 Task: Search one way flight ticket for 5 adults, 2 children, 1 infant in seat and 2 infants on lap in economy from Champaign/urbana/savoy: University Of Illinois - Willard Airport to Rockford: Chicago Rockford International Airport(was Northwest Chicagoland Regional Airport At Rockford) on 5-1-2023. Number of bags: 2 carry on bags. Price is upto 106000. Outbound departure time preference is 5:30.
Action: Mouse moved to (243, 191)
Screenshot: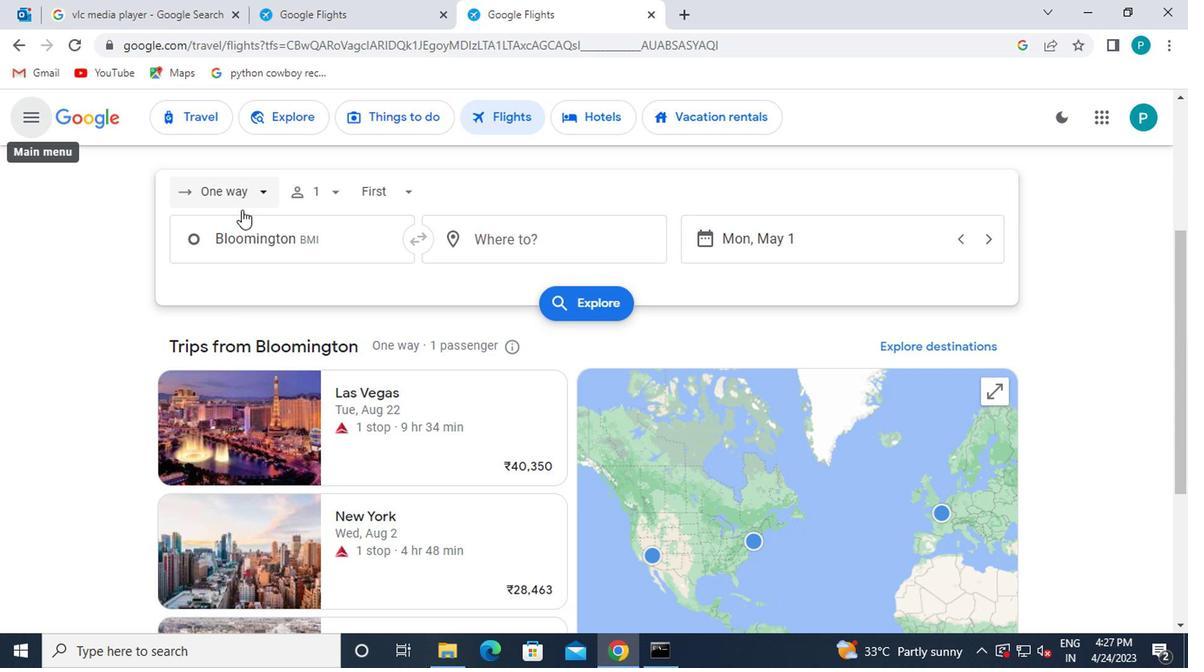 
Action: Mouse pressed left at (243, 191)
Screenshot: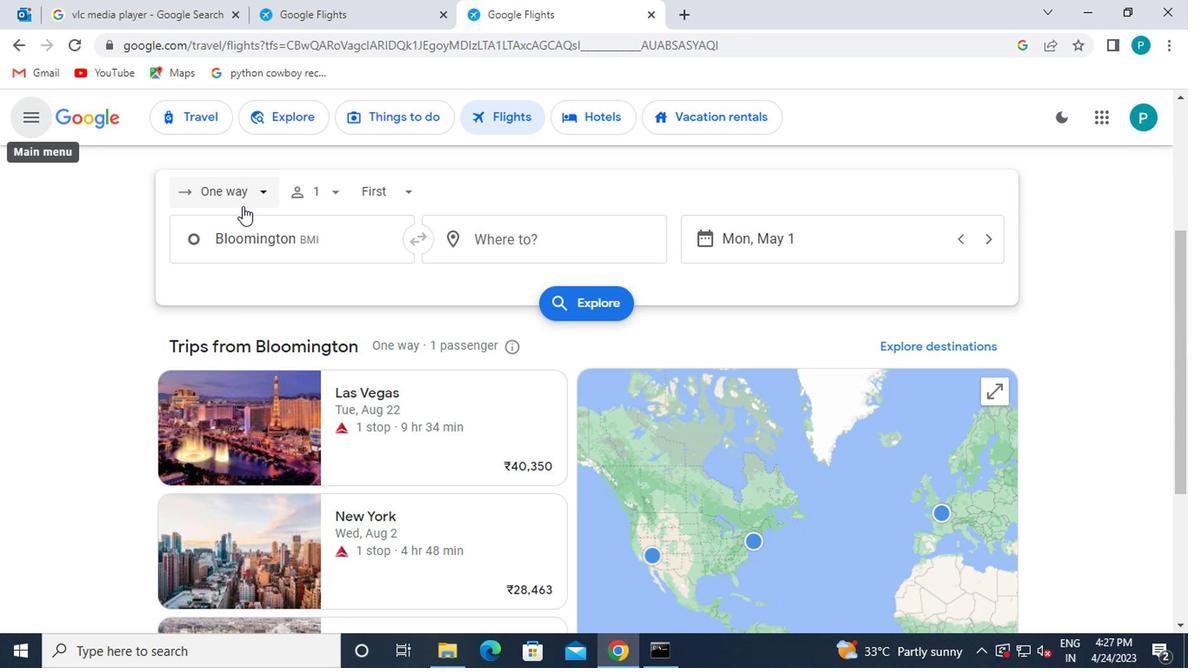
Action: Mouse moved to (253, 273)
Screenshot: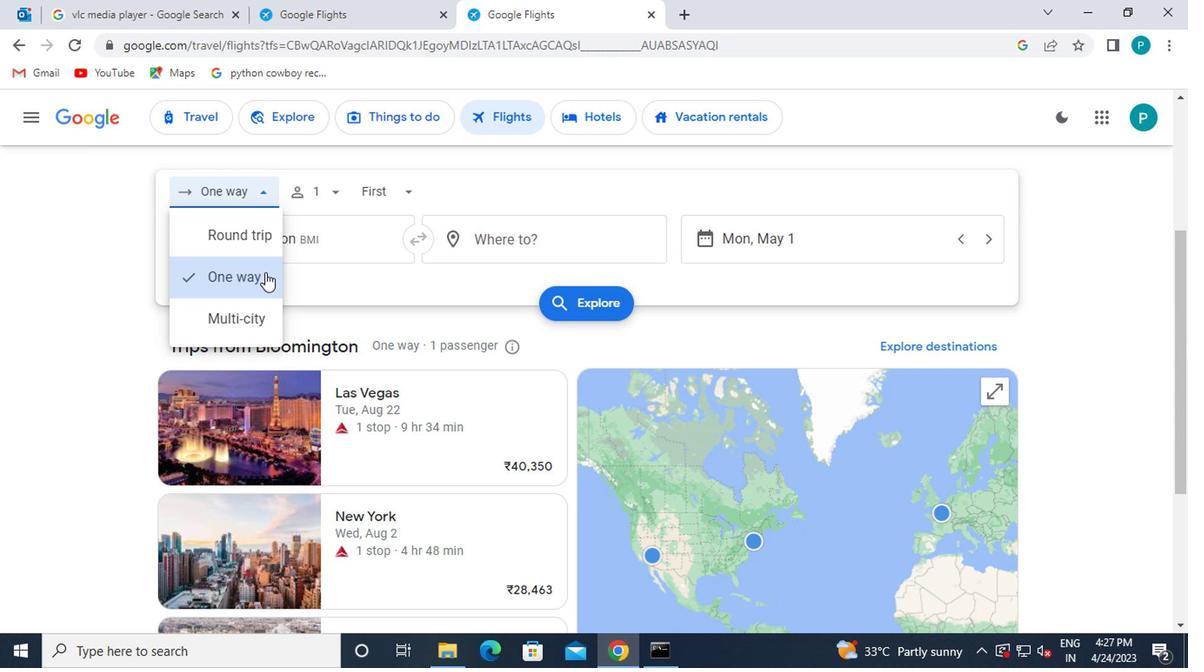 
Action: Mouse pressed left at (253, 273)
Screenshot: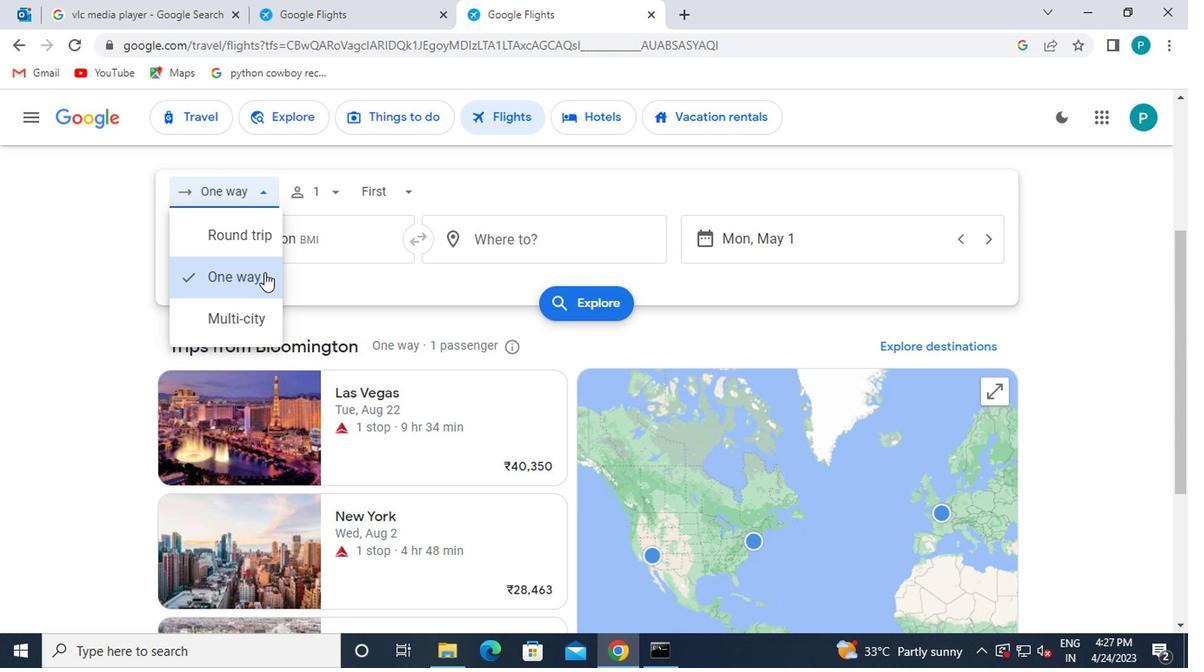 
Action: Mouse moved to (331, 202)
Screenshot: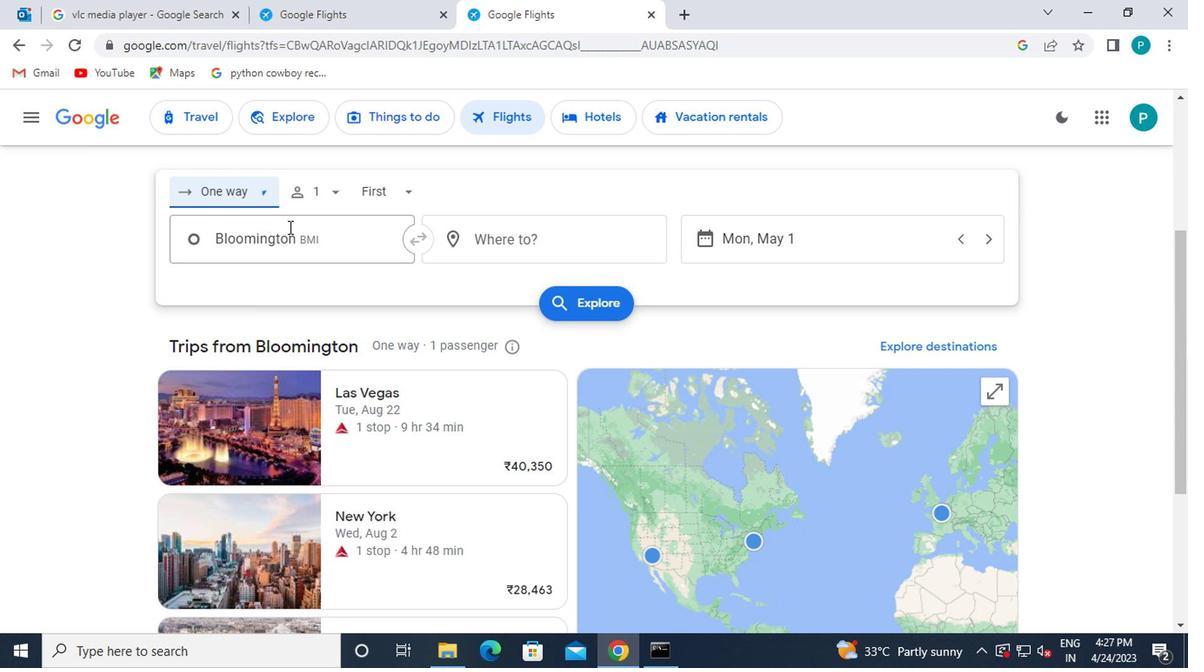 
Action: Mouse pressed left at (331, 202)
Screenshot: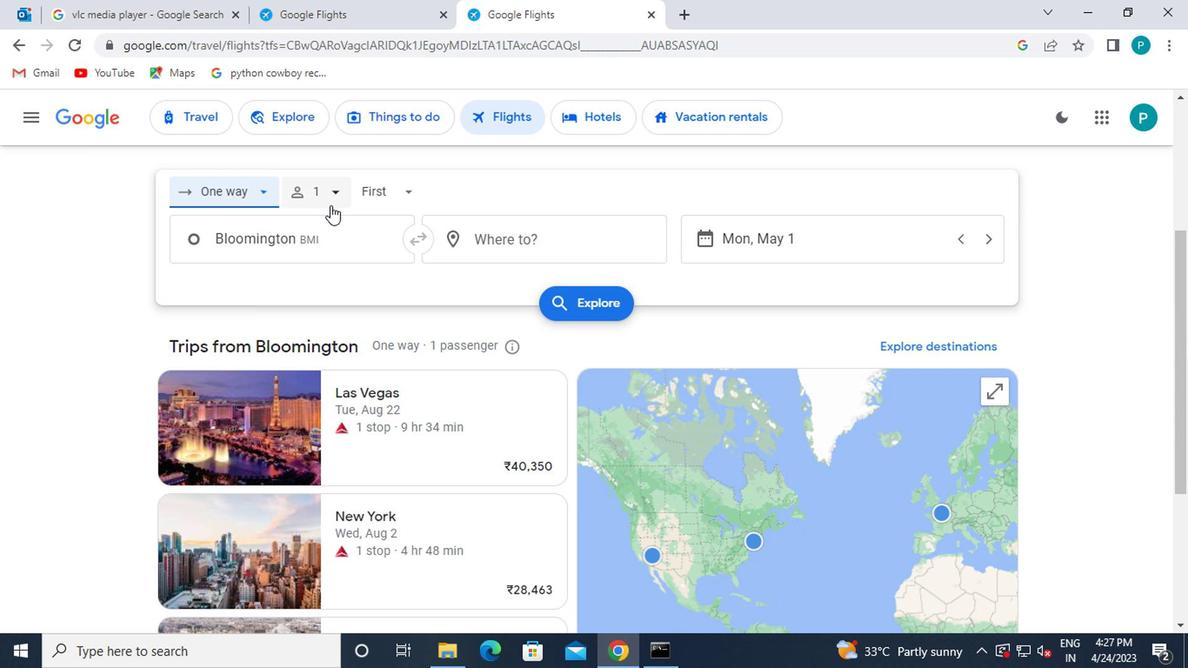 
Action: Mouse moved to (456, 242)
Screenshot: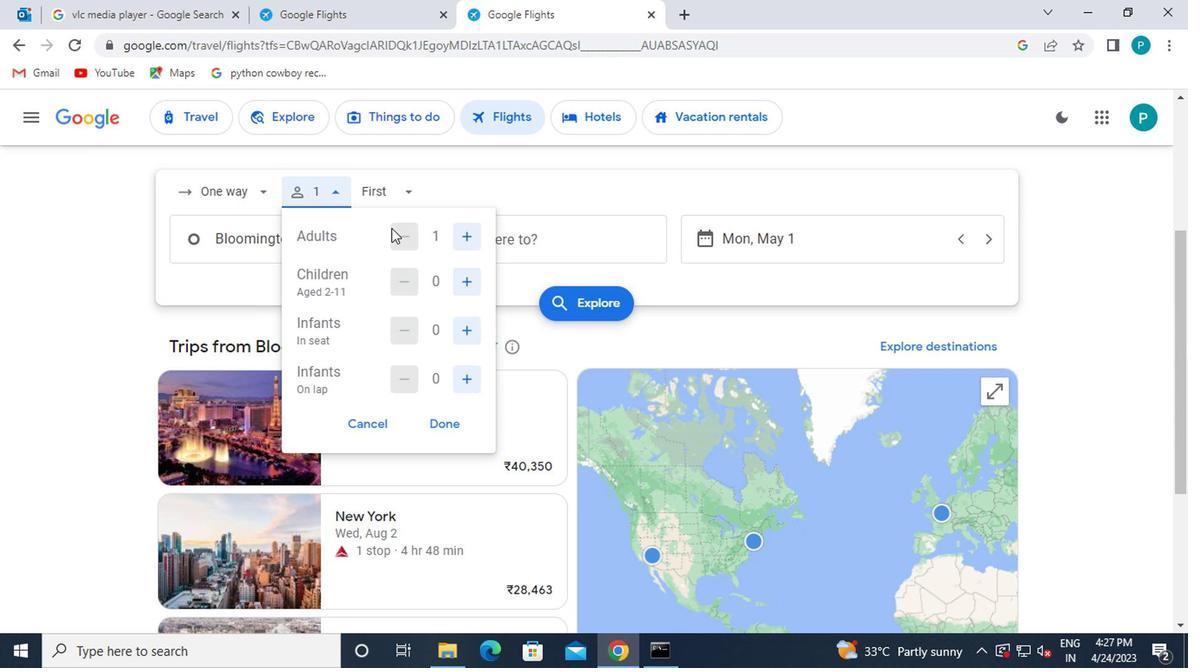 
Action: Mouse pressed left at (456, 242)
Screenshot: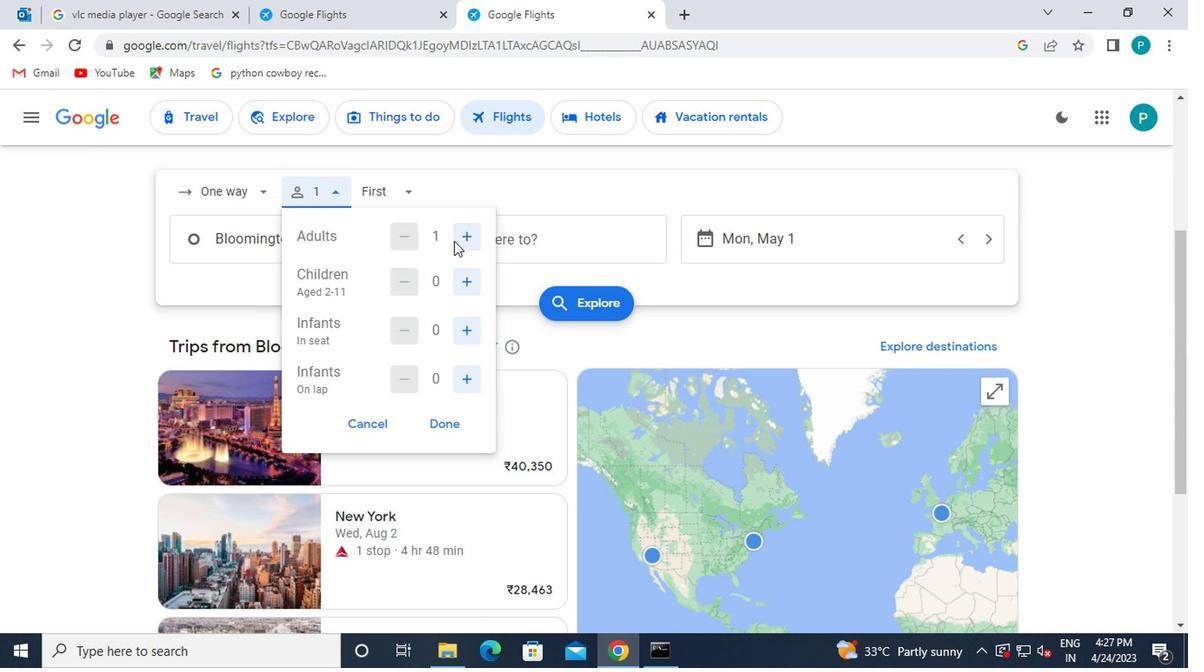 
Action: Mouse pressed left at (456, 242)
Screenshot: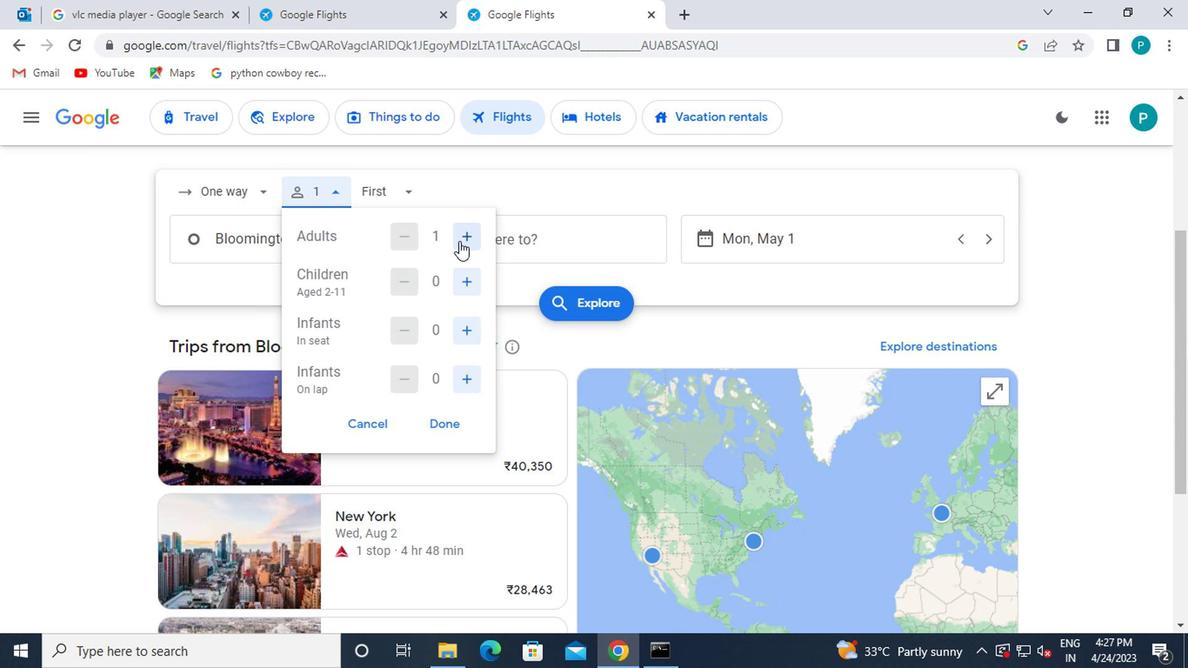
Action: Mouse pressed left at (456, 242)
Screenshot: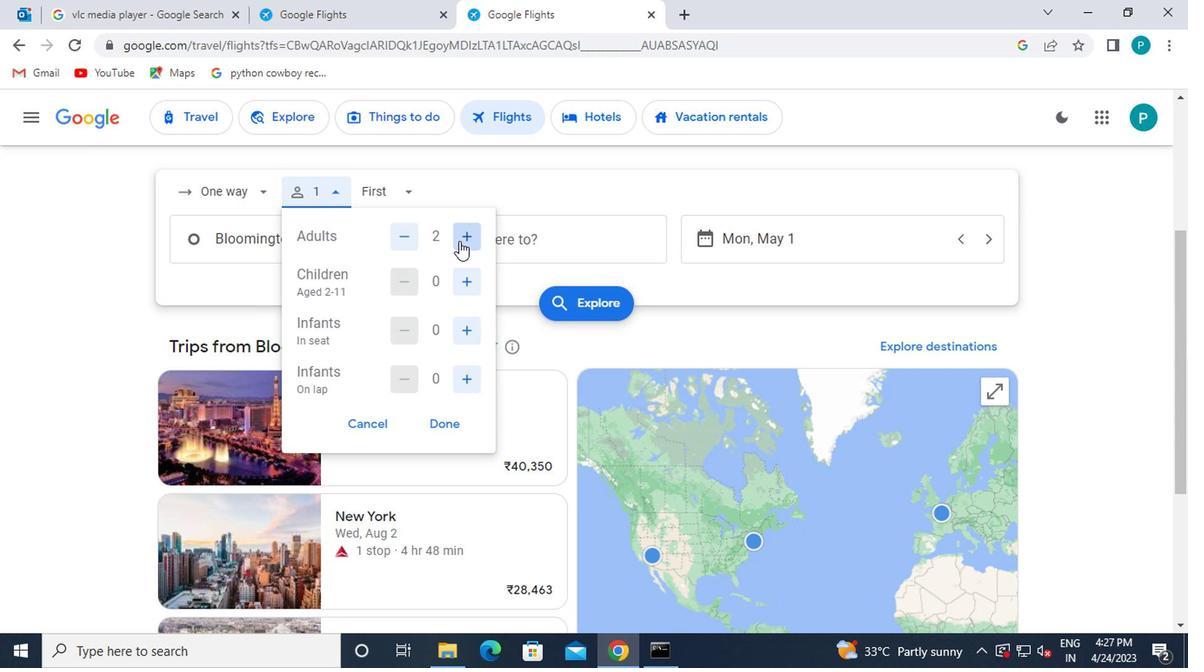 
Action: Mouse pressed left at (456, 242)
Screenshot: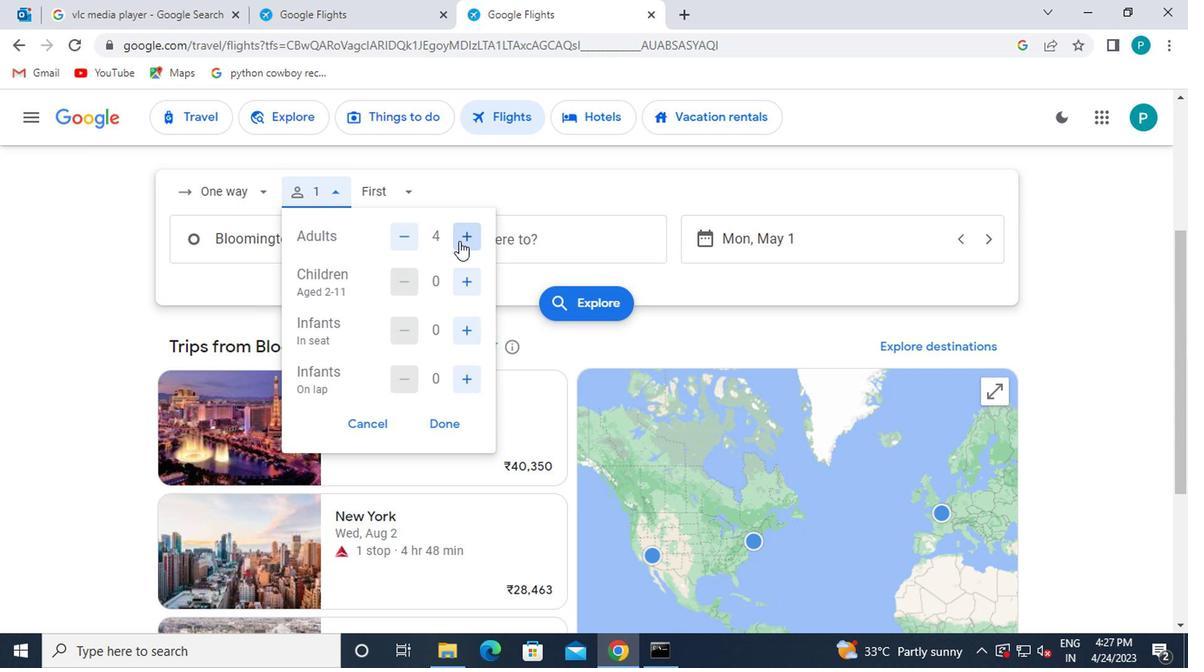 
Action: Mouse moved to (462, 283)
Screenshot: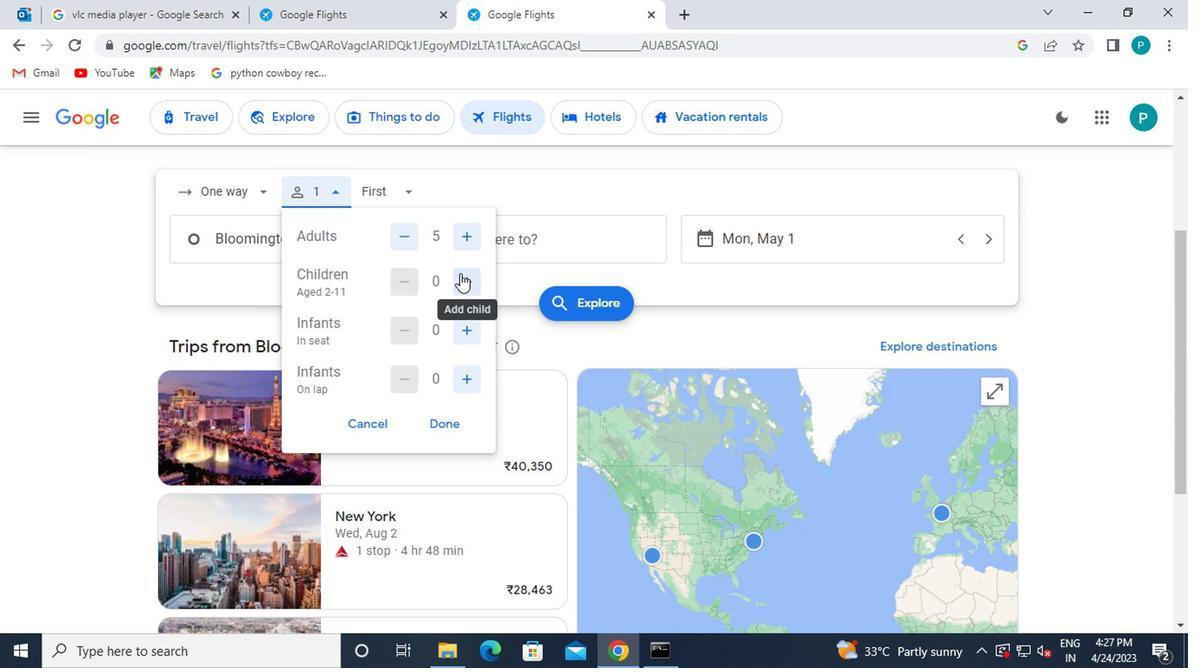 
Action: Mouse pressed left at (462, 283)
Screenshot: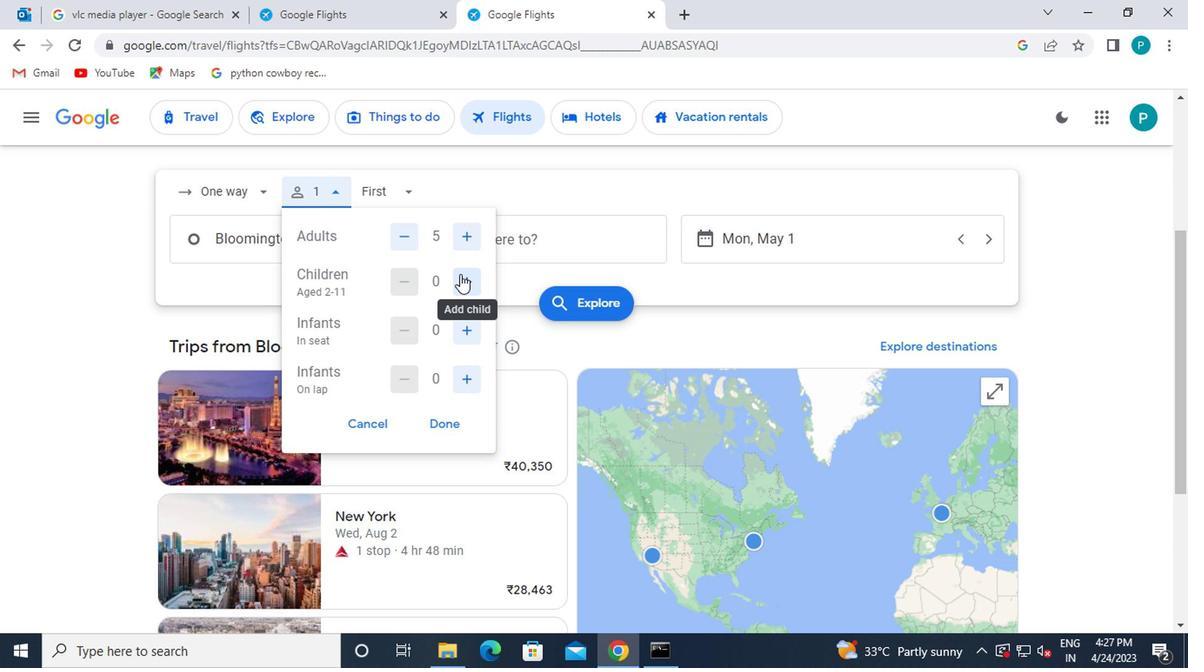 
Action: Mouse pressed left at (462, 283)
Screenshot: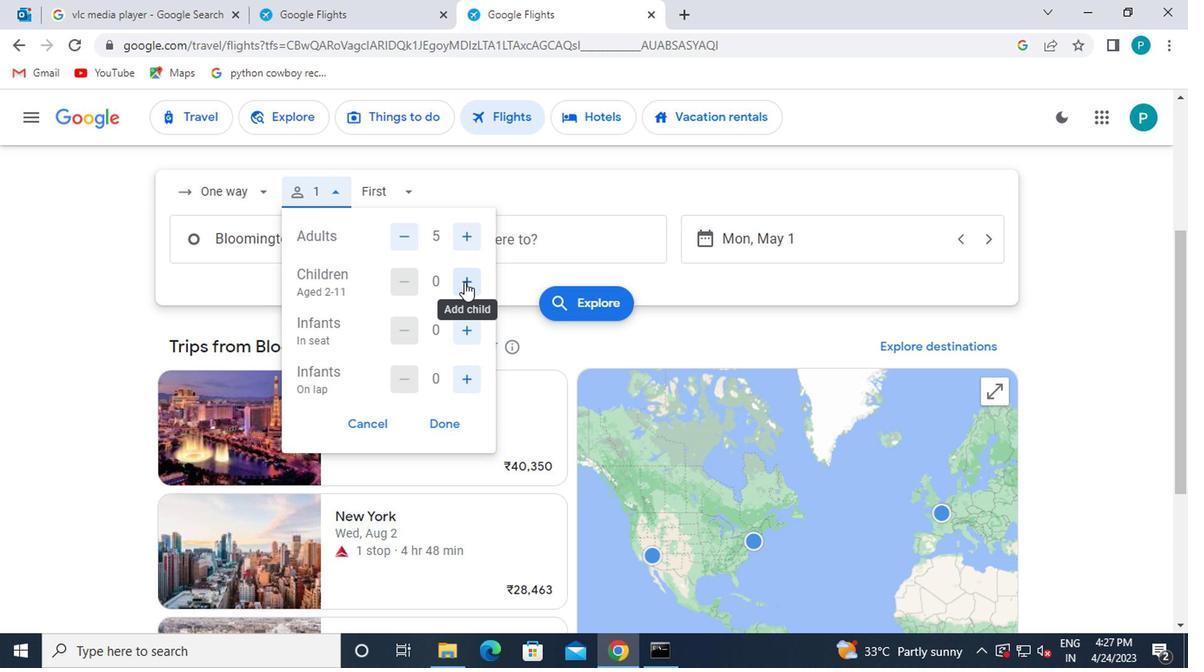 
Action: Mouse moved to (476, 332)
Screenshot: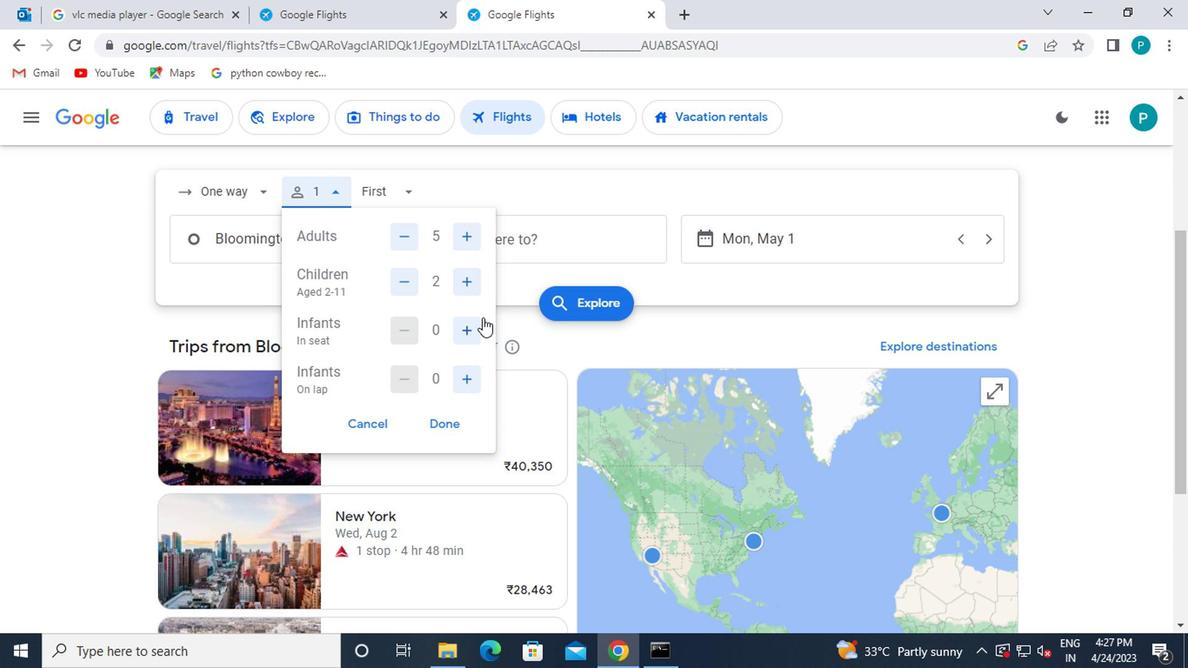 
Action: Mouse pressed left at (476, 332)
Screenshot: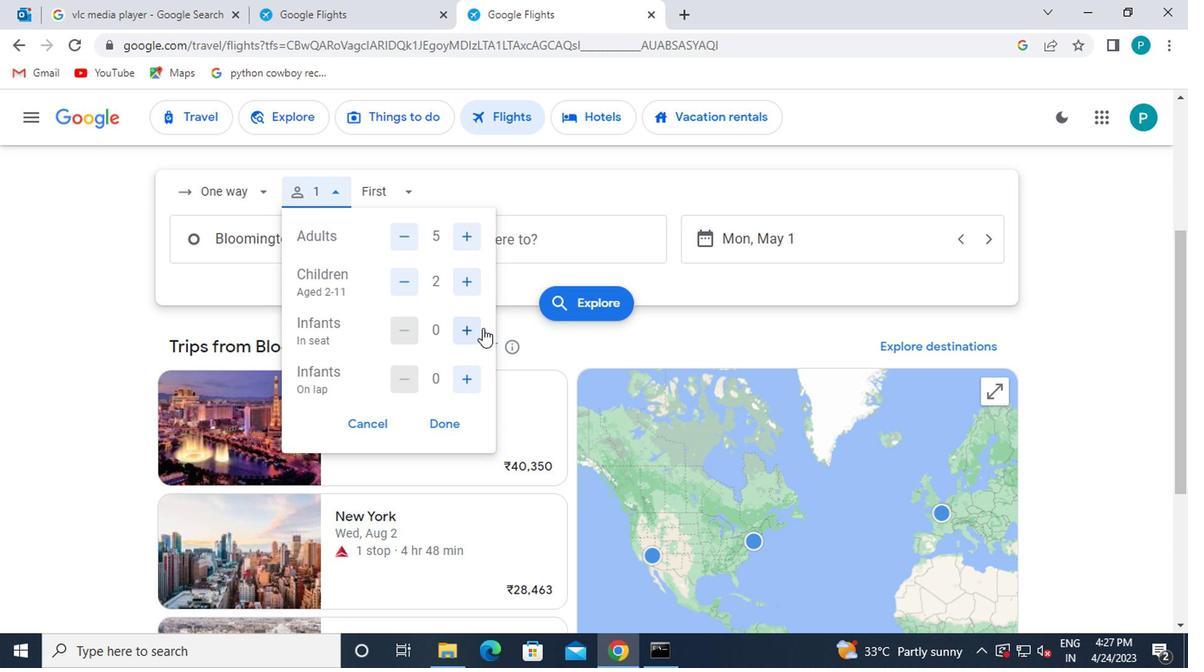 
Action: Mouse moved to (476, 386)
Screenshot: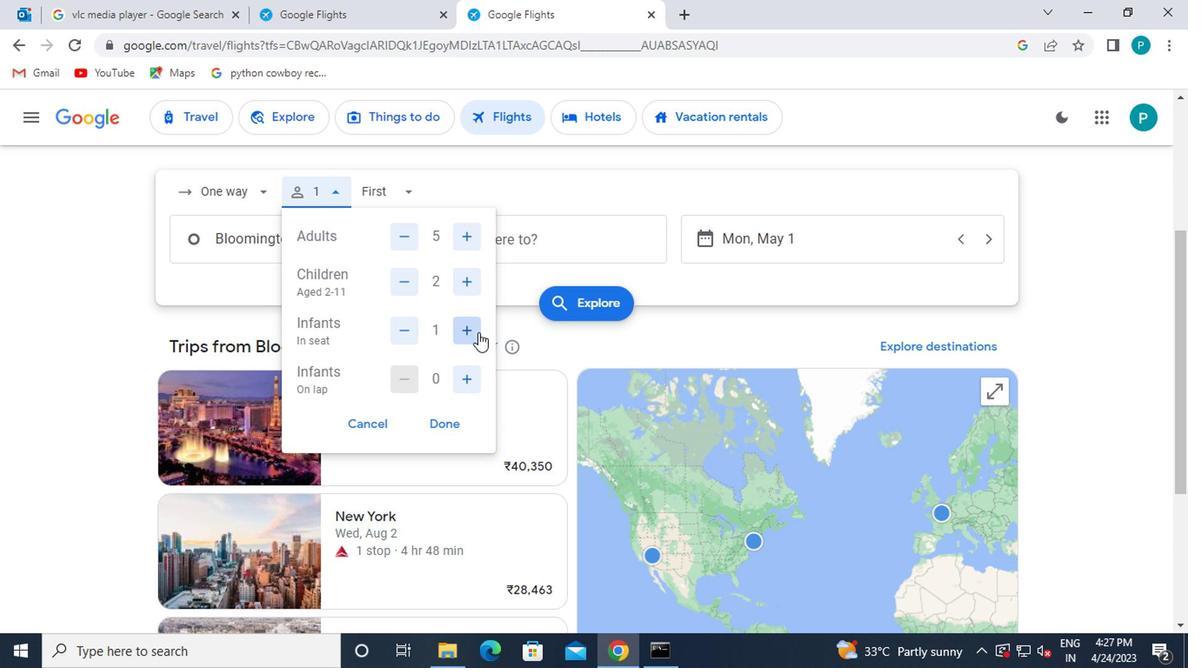 
Action: Mouse pressed left at (476, 386)
Screenshot: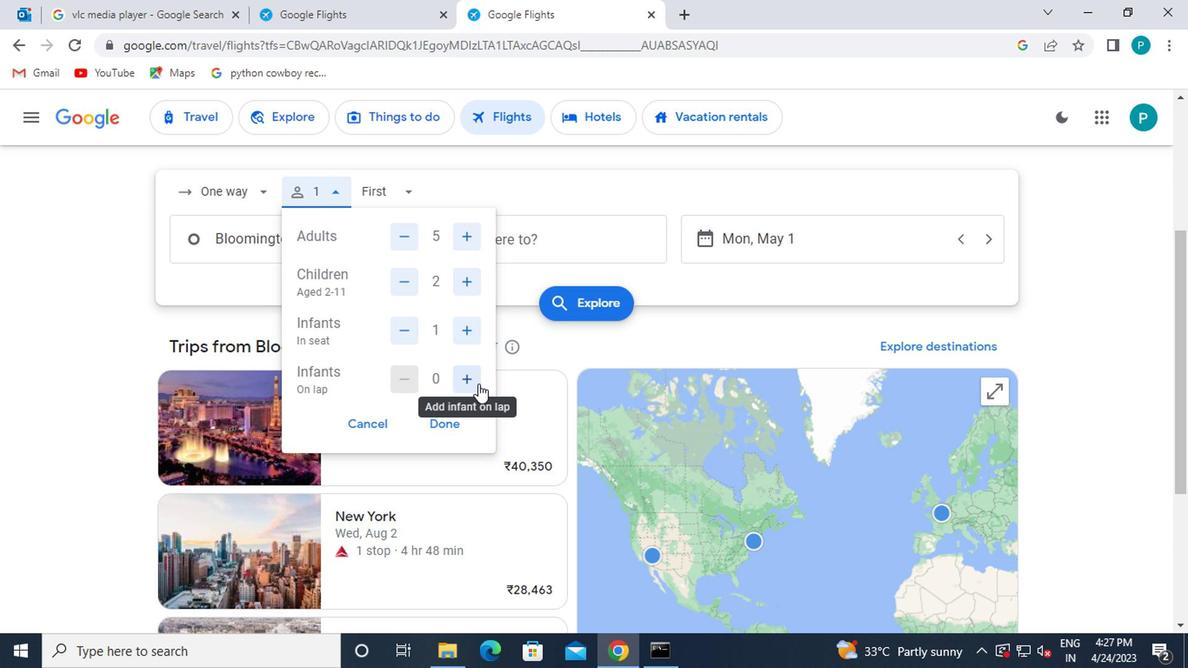 
Action: Mouse pressed left at (476, 386)
Screenshot: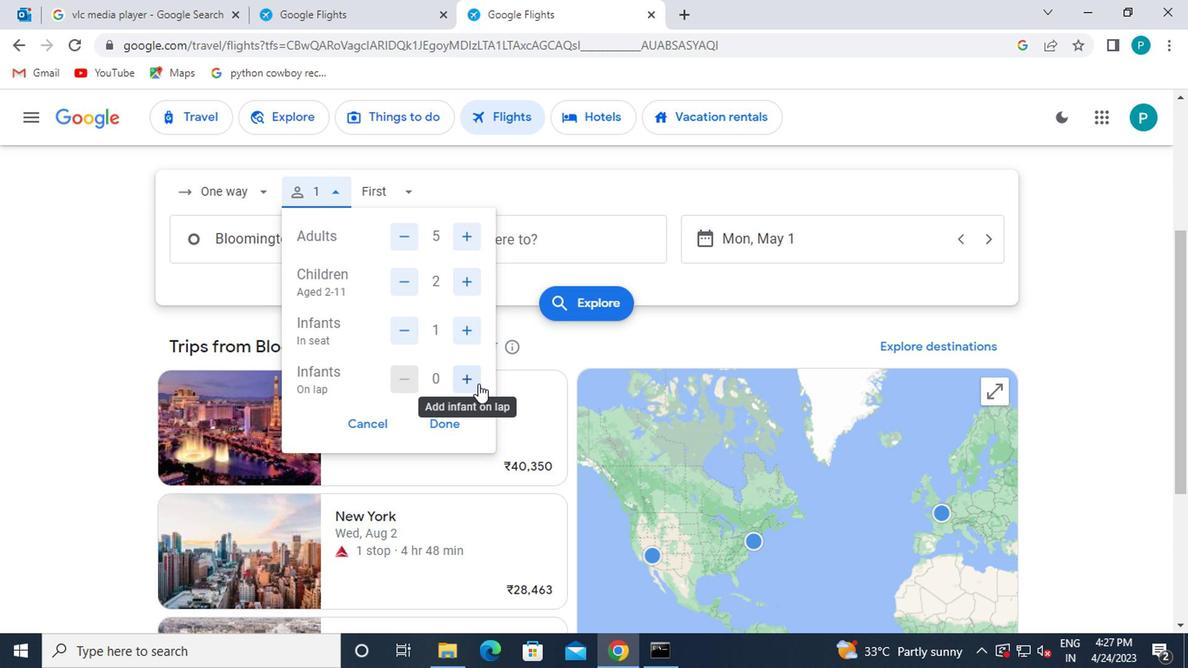 
Action: Mouse moved to (407, 377)
Screenshot: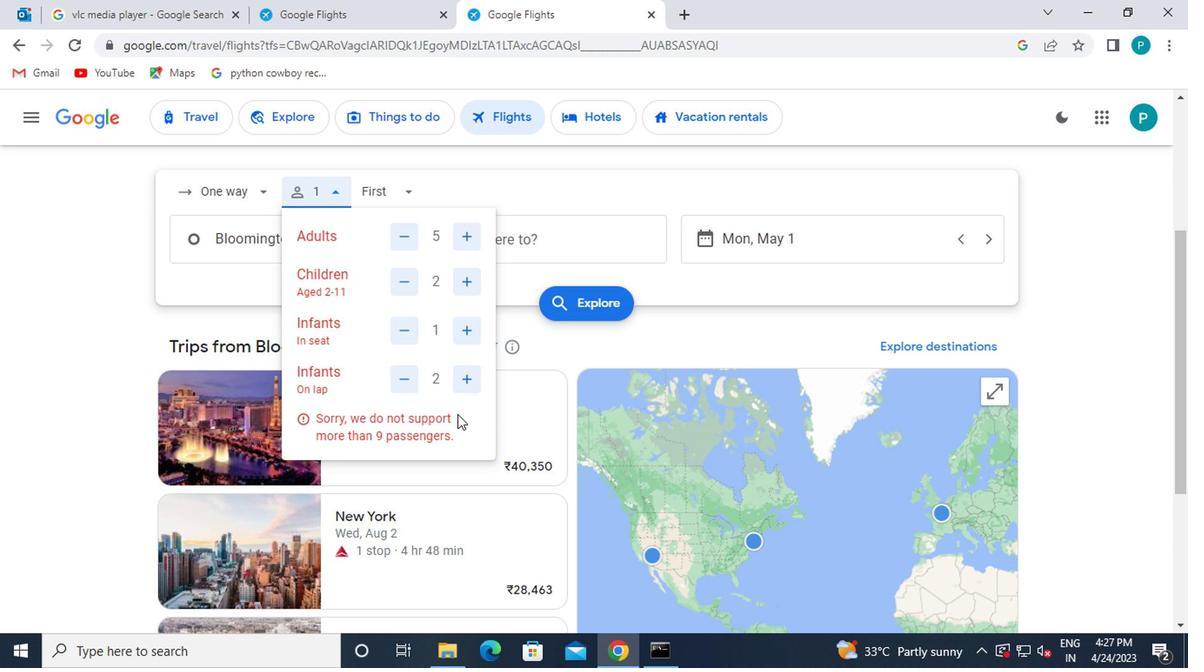 
Action: Mouse pressed left at (407, 377)
Screenshot: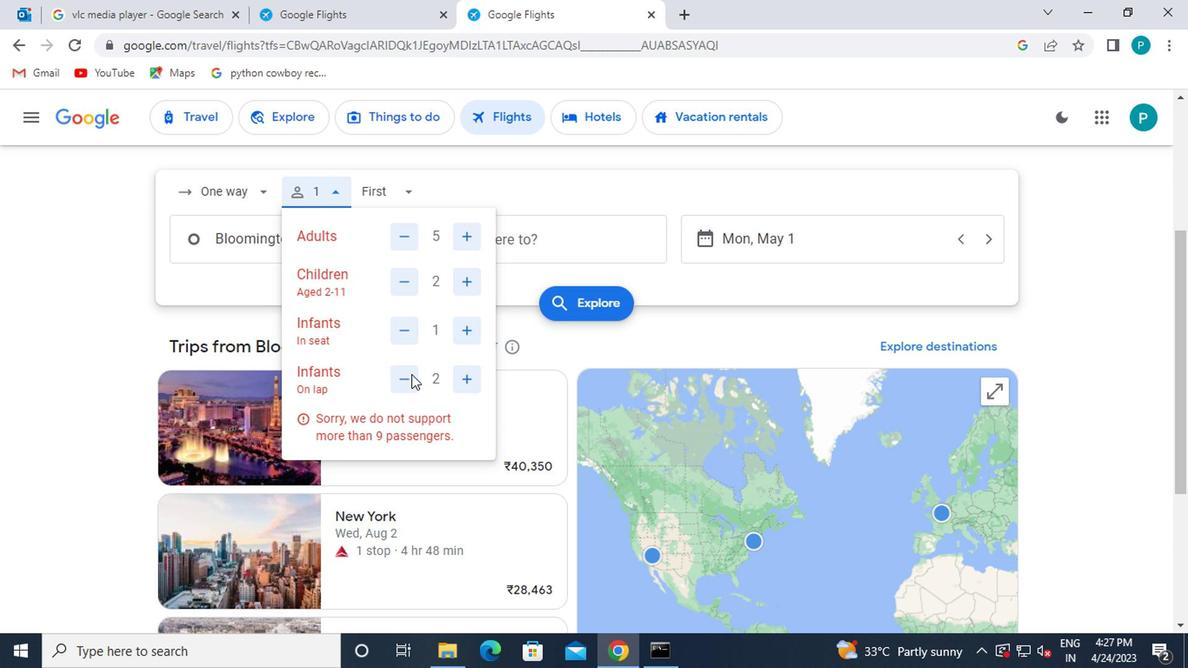 
Action: Mouse moved to (456, 420)
Screenshot: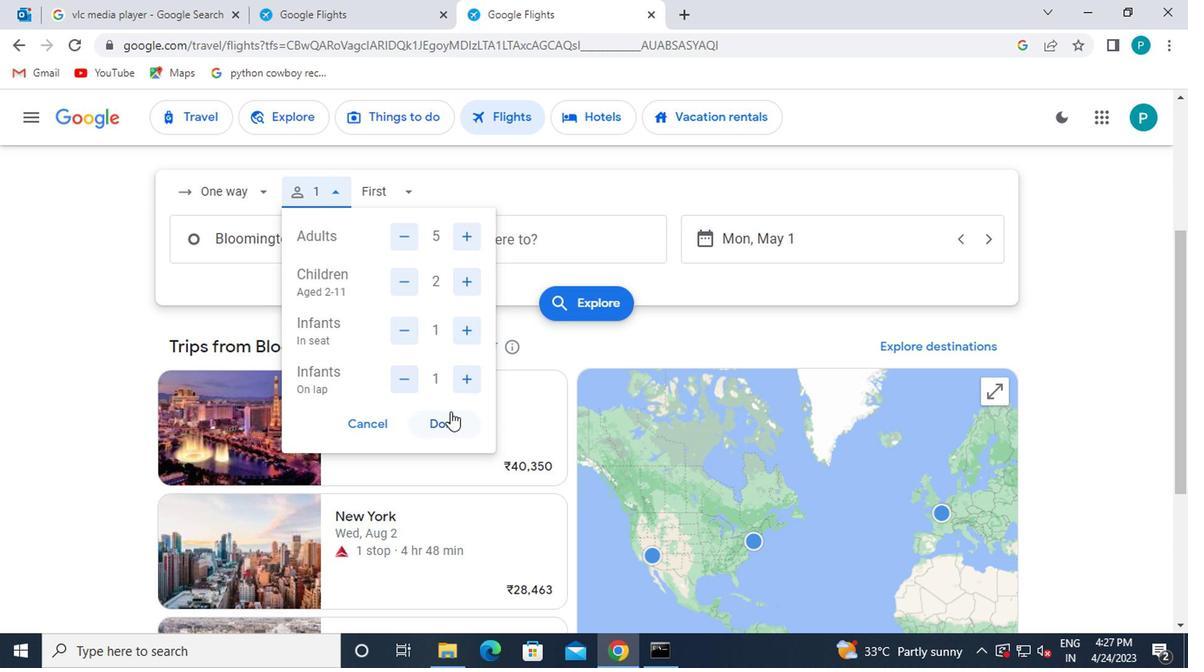 
Action: Mouse pressed left at (456, 420)
Screenshot: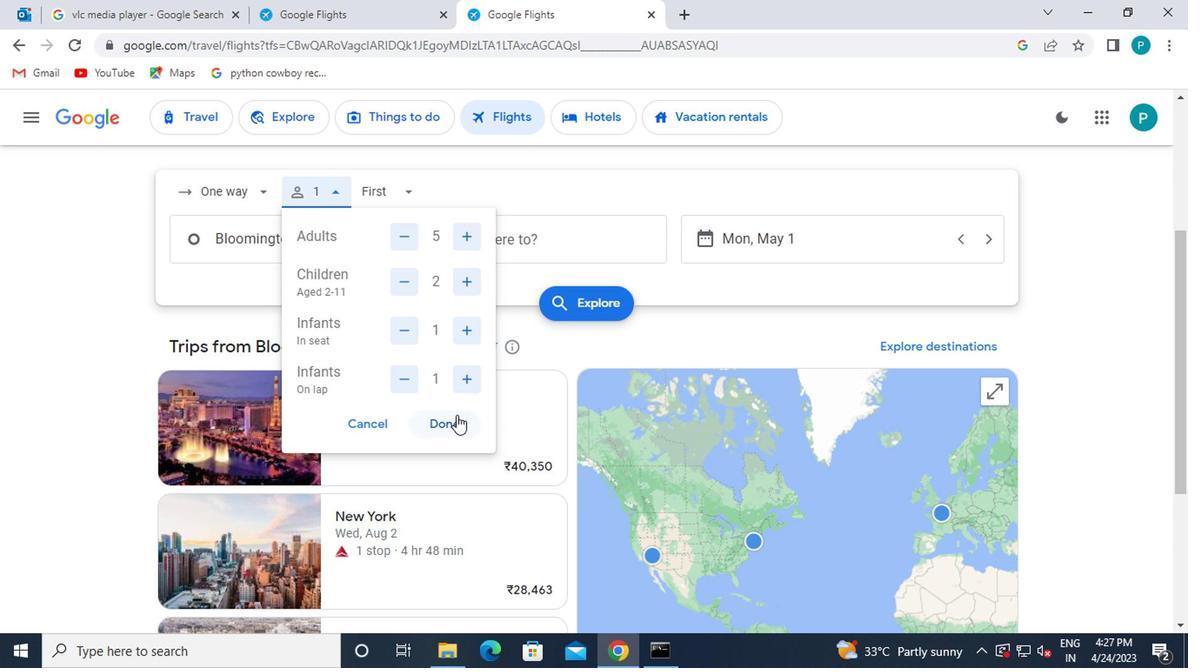 
Action: Mouse moved to (381, 196)
Screenshot: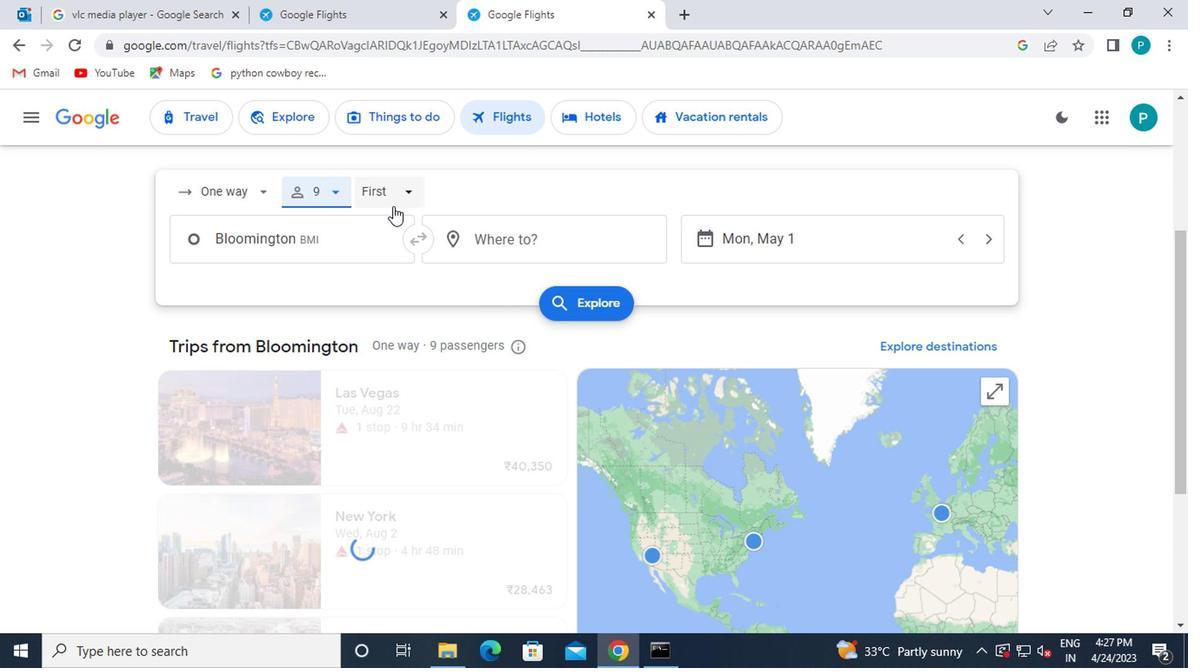 
Action: Mouse pressed left at (381, 196)
Screenshot: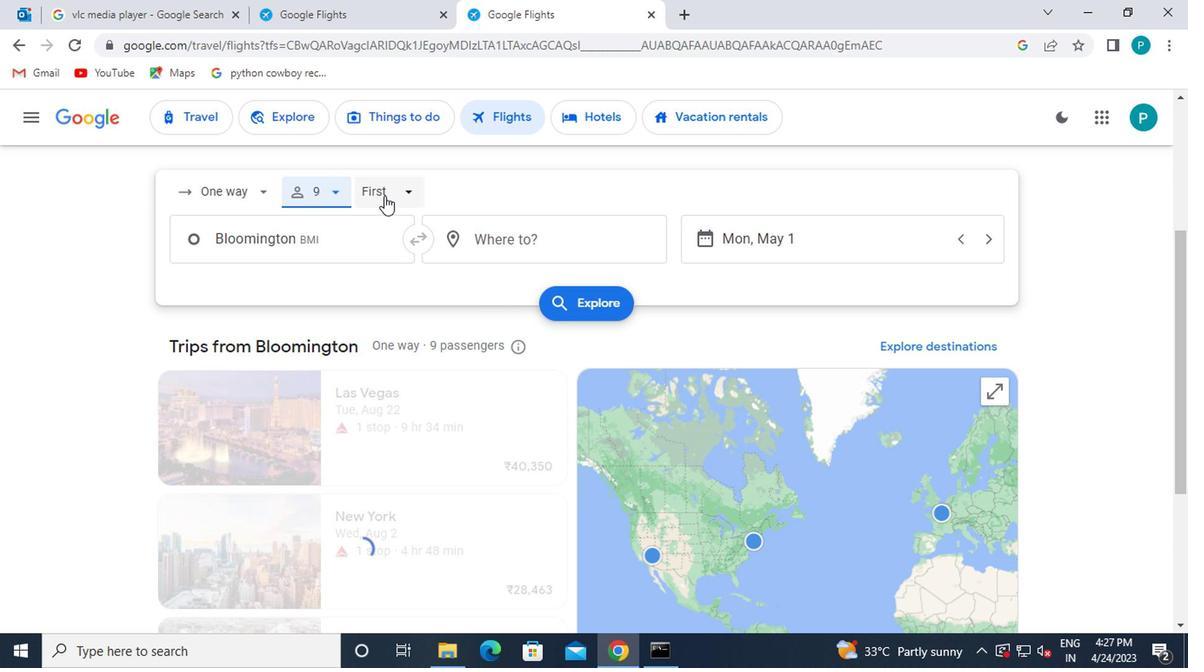 
Action: Mouse moved to (403, 251)
Screenshot: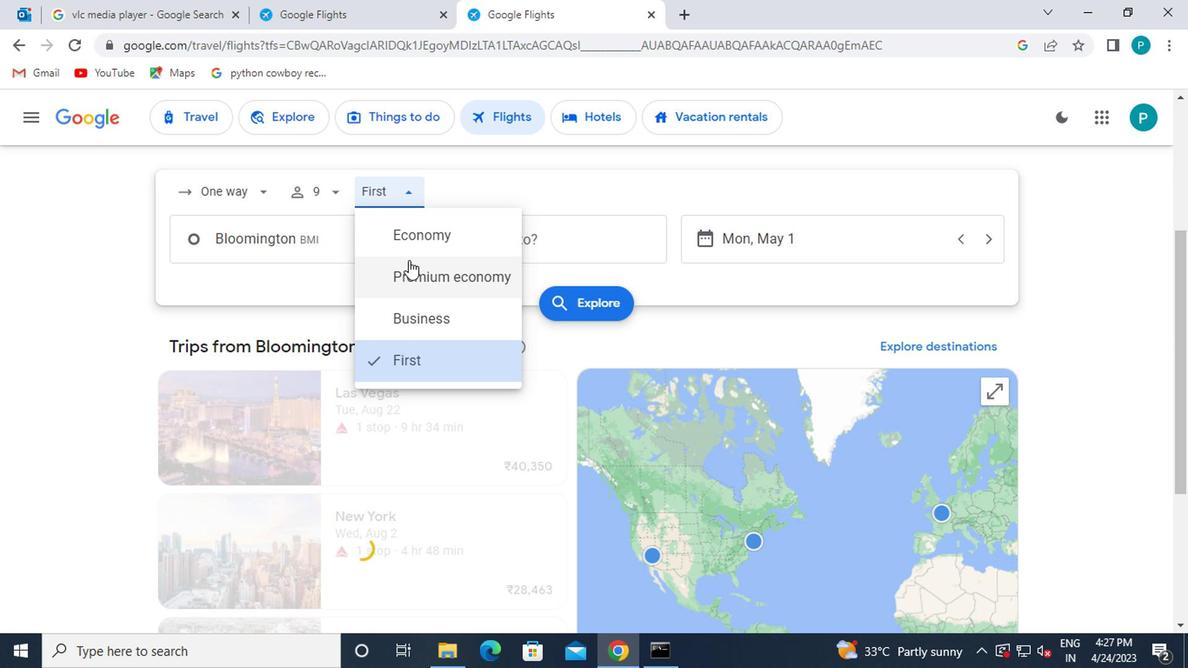 
Action: Mouse pressed left at (403, 251)
Screenshot: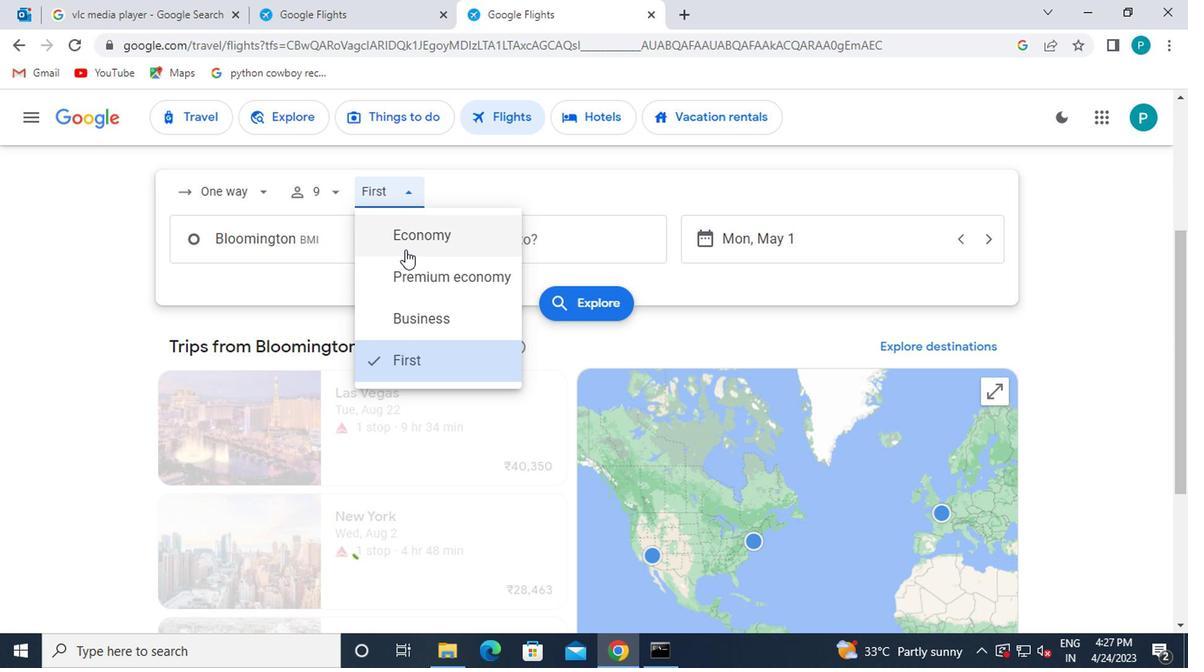 
Action: Mouse moved to (345, 235)
Screenshot: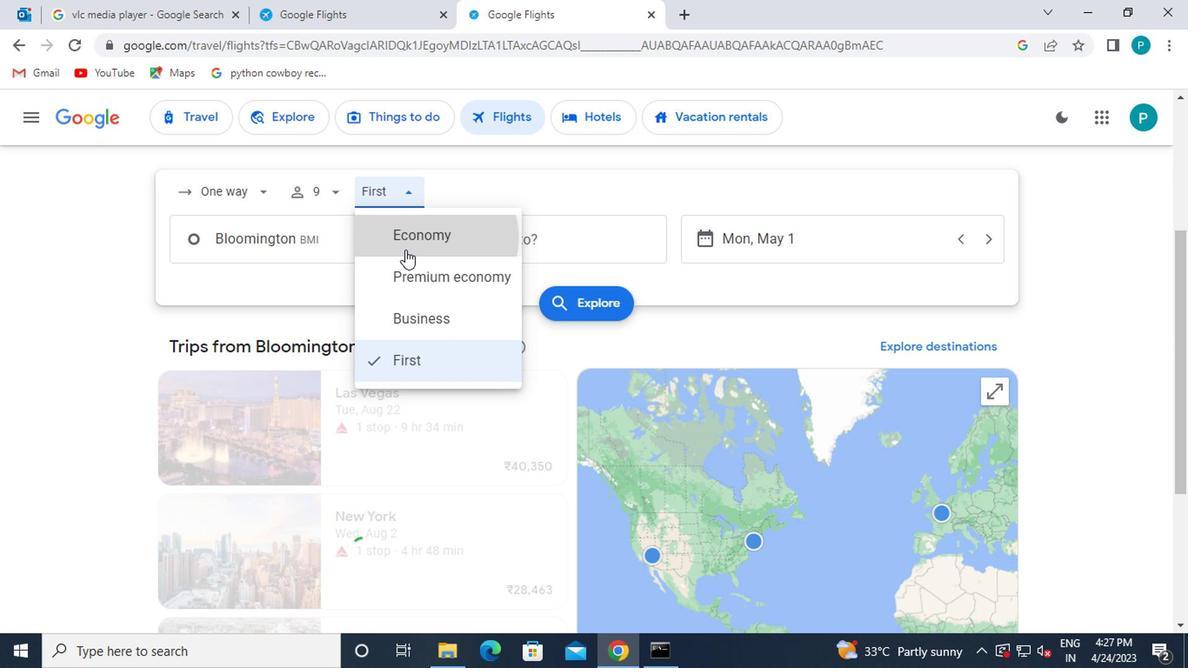 
Action: Mouse pressed left at (345, 235)
Screenshot: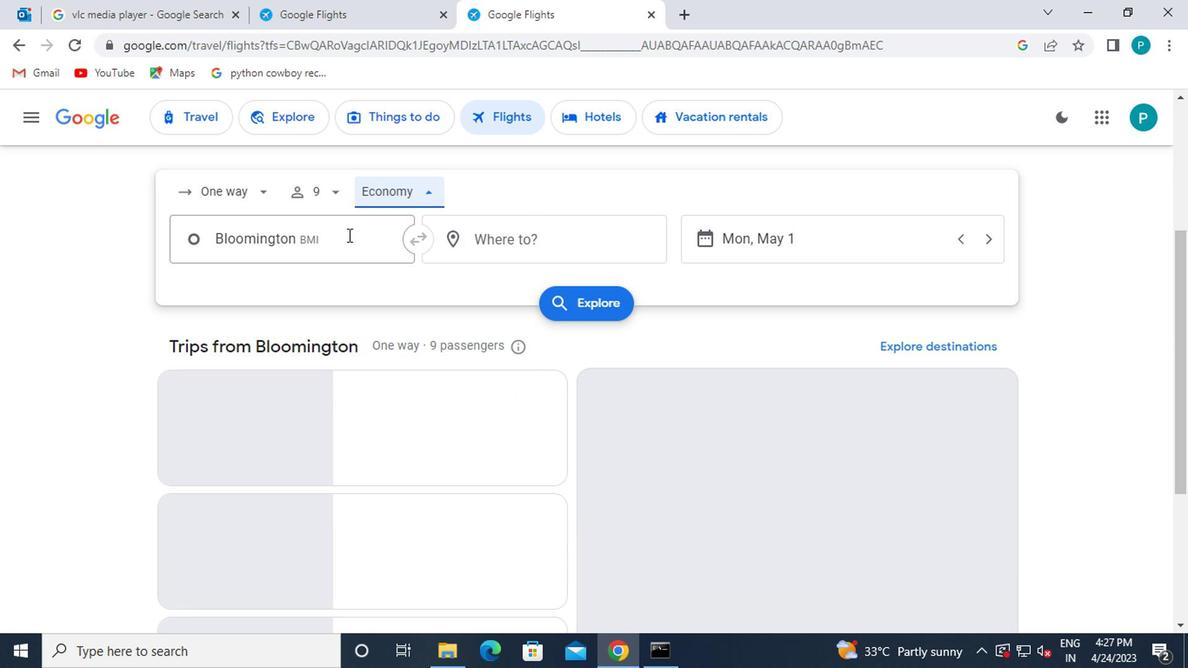 
Action: Key pressed champaign
Screenshot: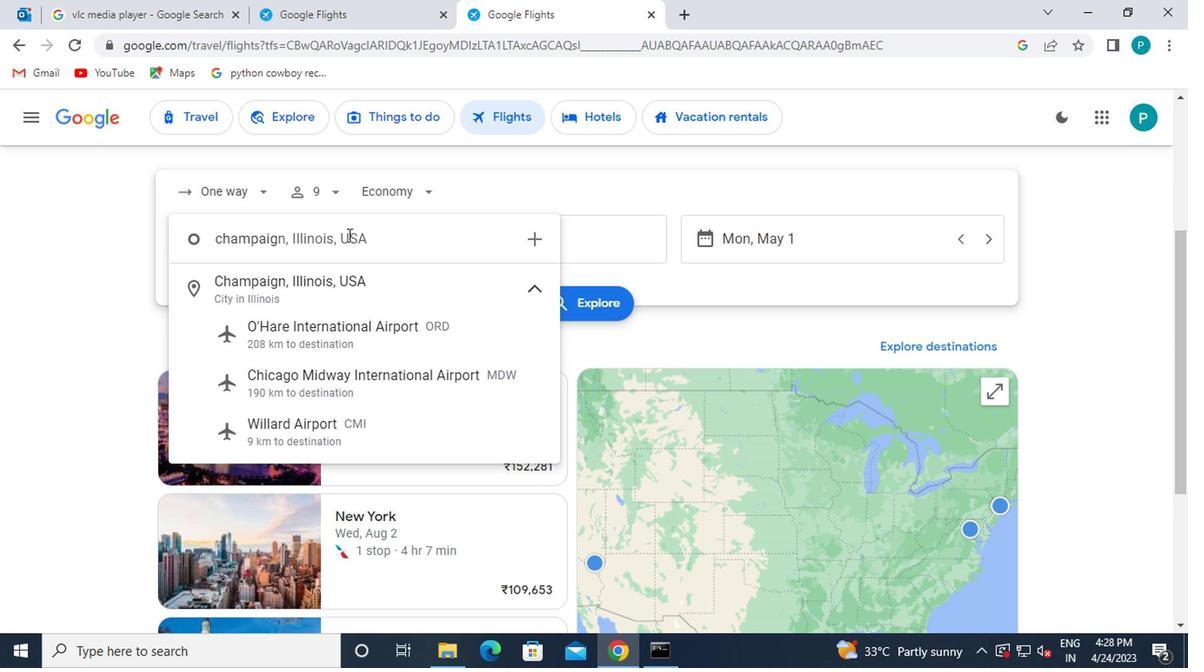 
Action: Mouse moved to (387, 422)
Screenshot: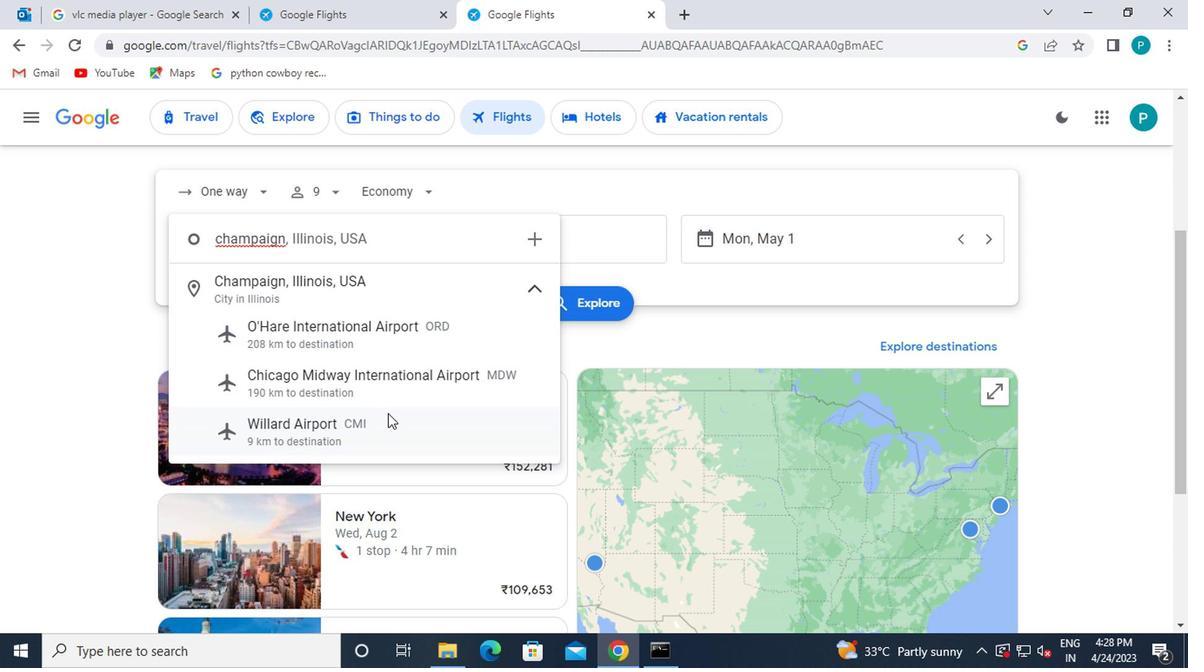 
Action: Mouse pressed left at (387, 422)
Screenshot: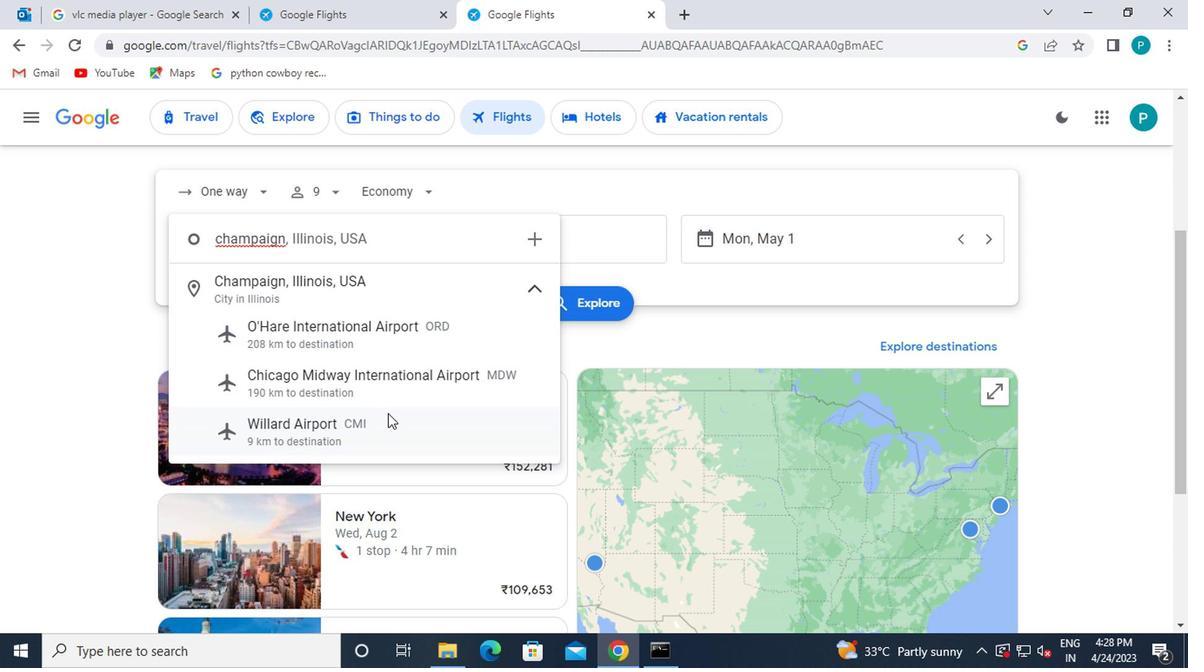 
Action: Mouse moved to (551, 245)
Screenshot: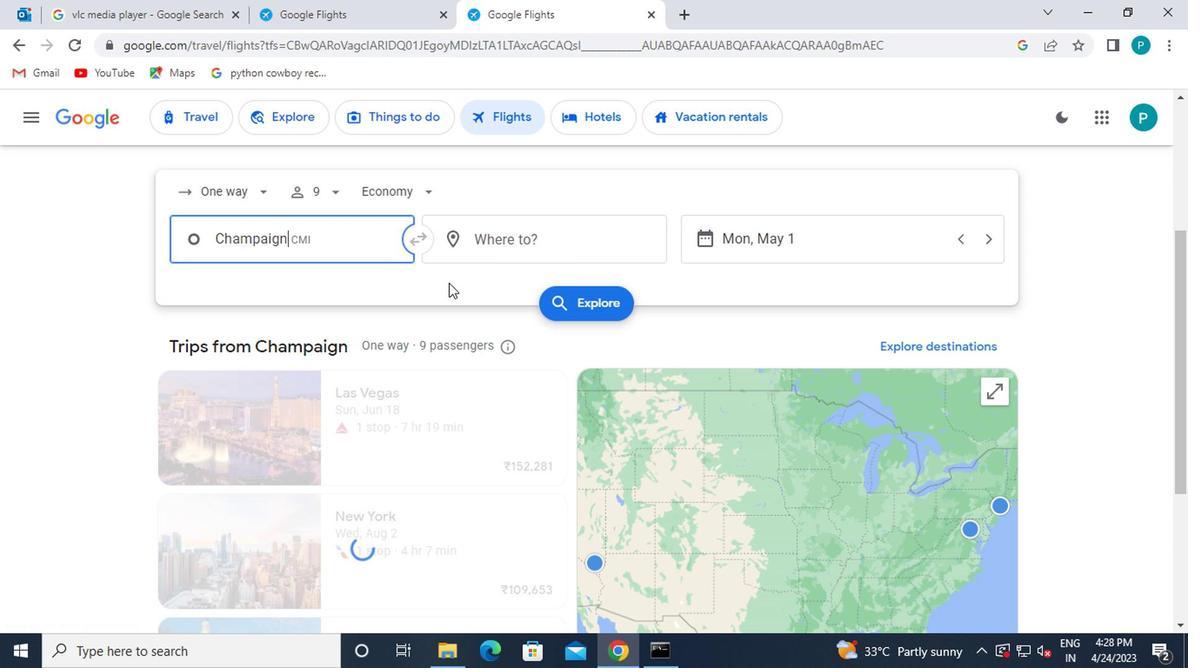 
Action: Mouse pressed left at (551, 245)
Screenshot: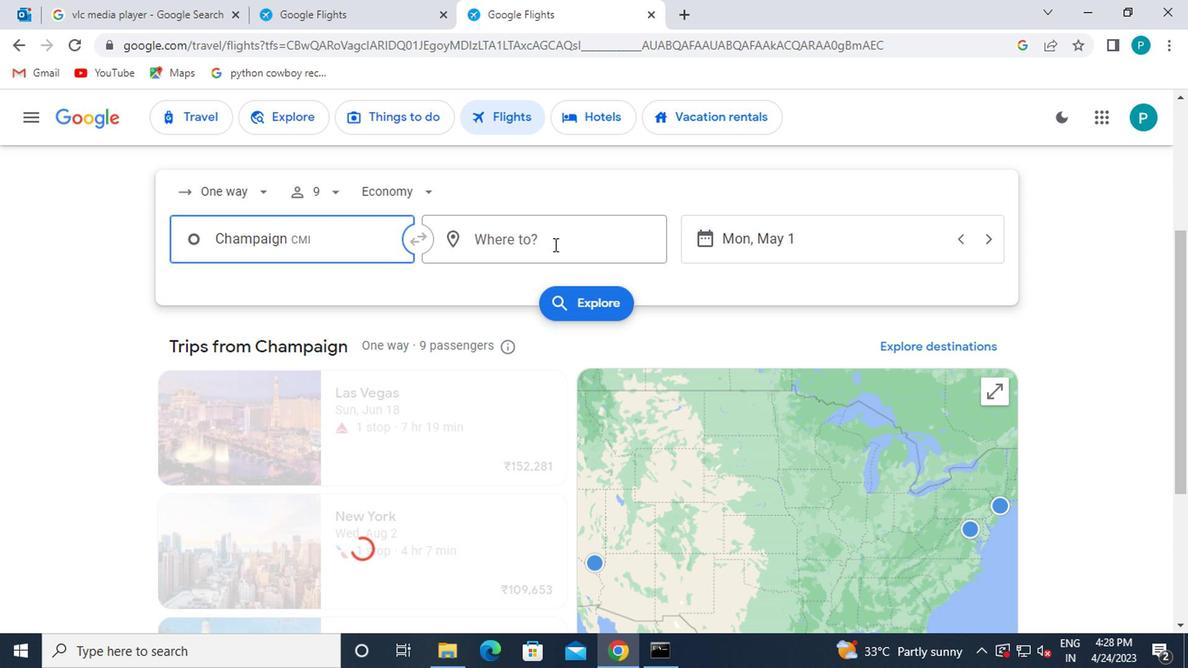
Action: Key pressed rockford
Screenshot: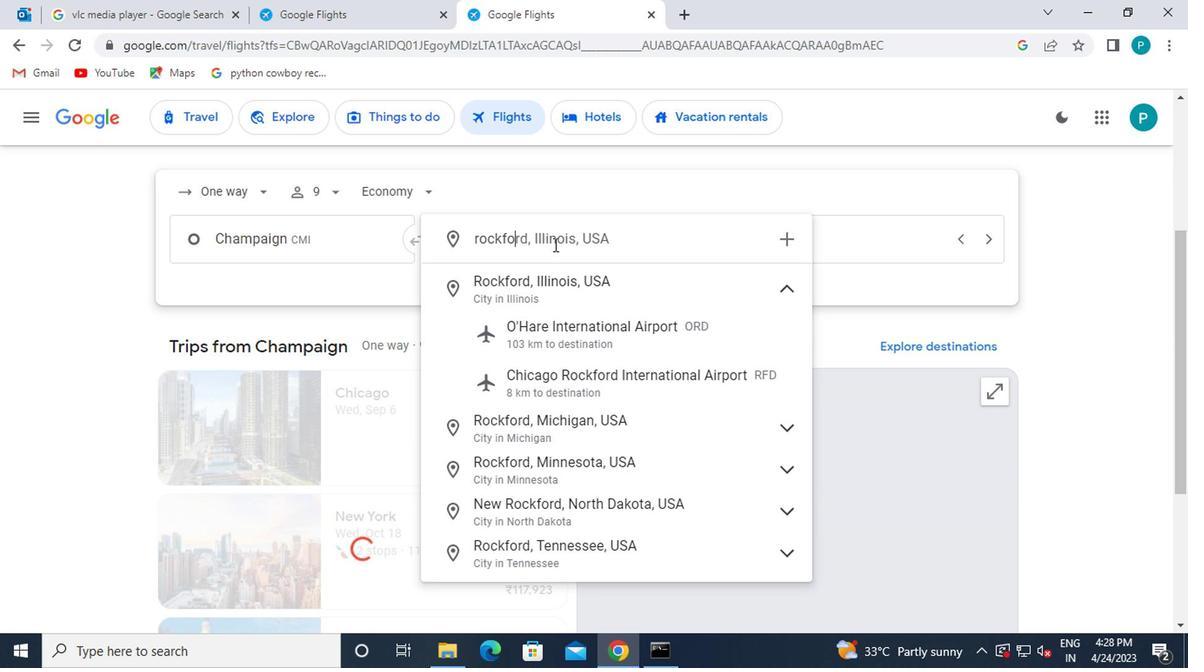 
Action: Mouse moved to (650, 404)
Screenshot: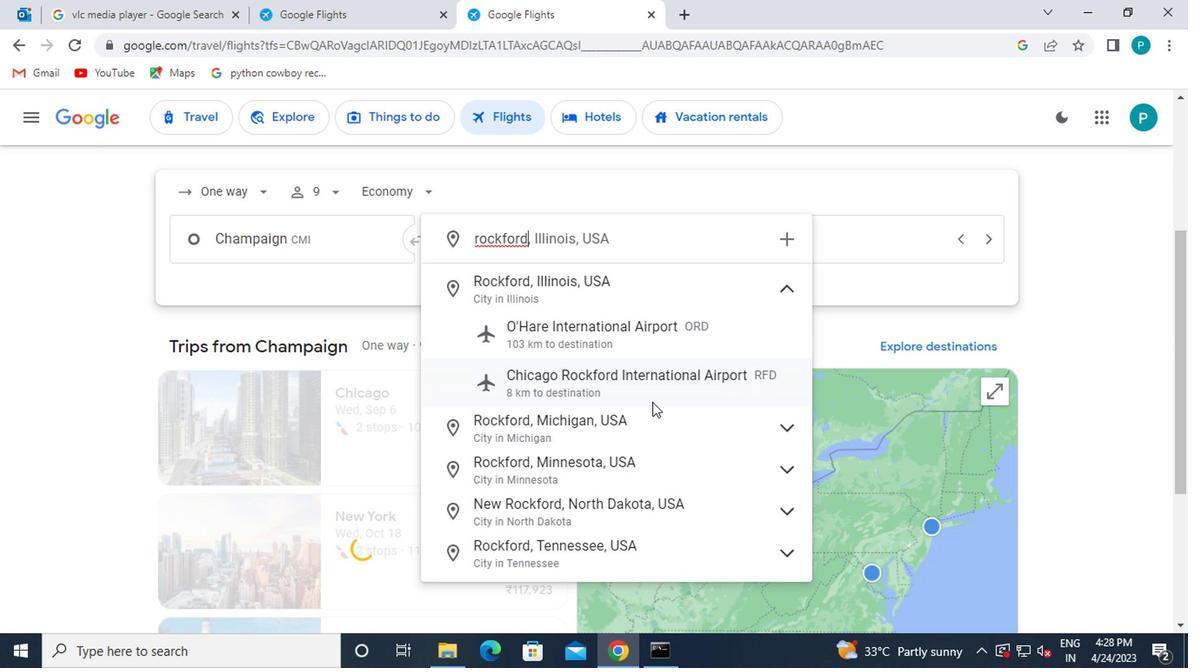 
Action: Mouse pressed left at (650, 404)
Screenshot: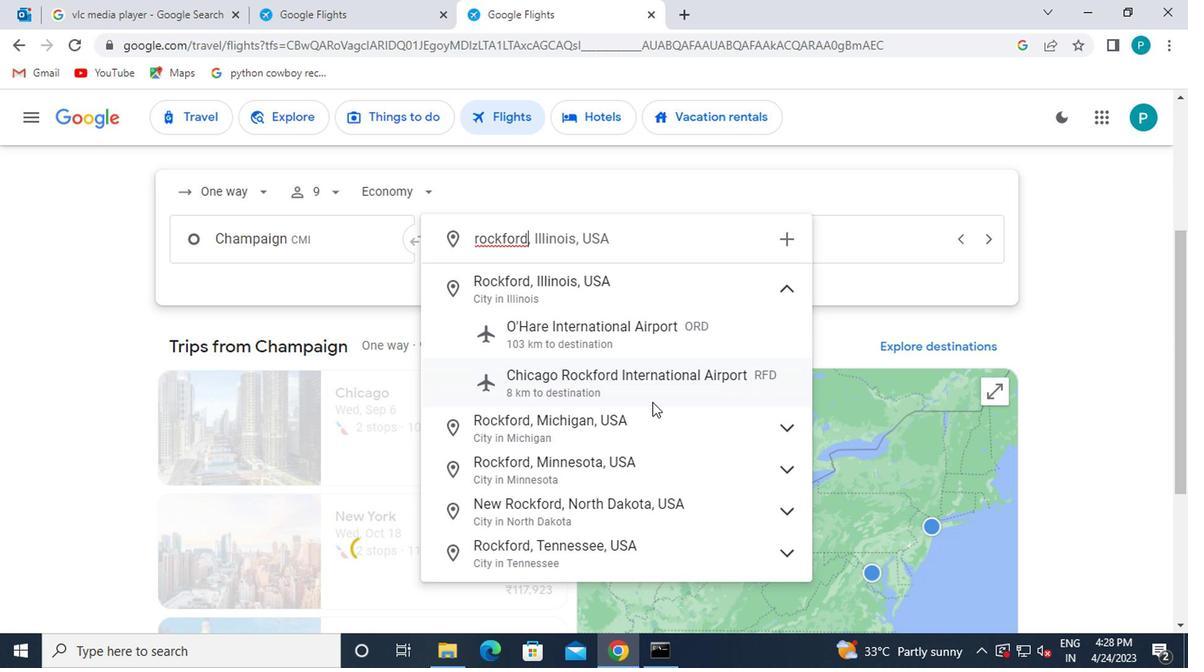 
Action: Mouse moved to (807, 247)
Screenshot: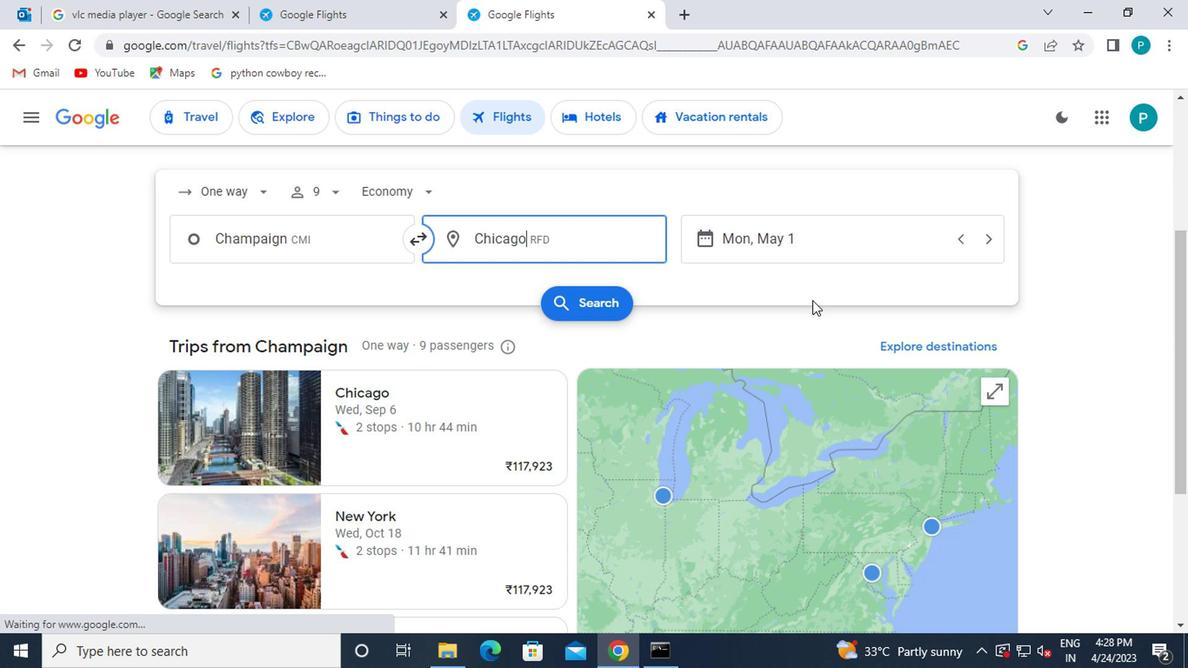 
Action: Mouse pressed left at (807, 247)
Screenshot: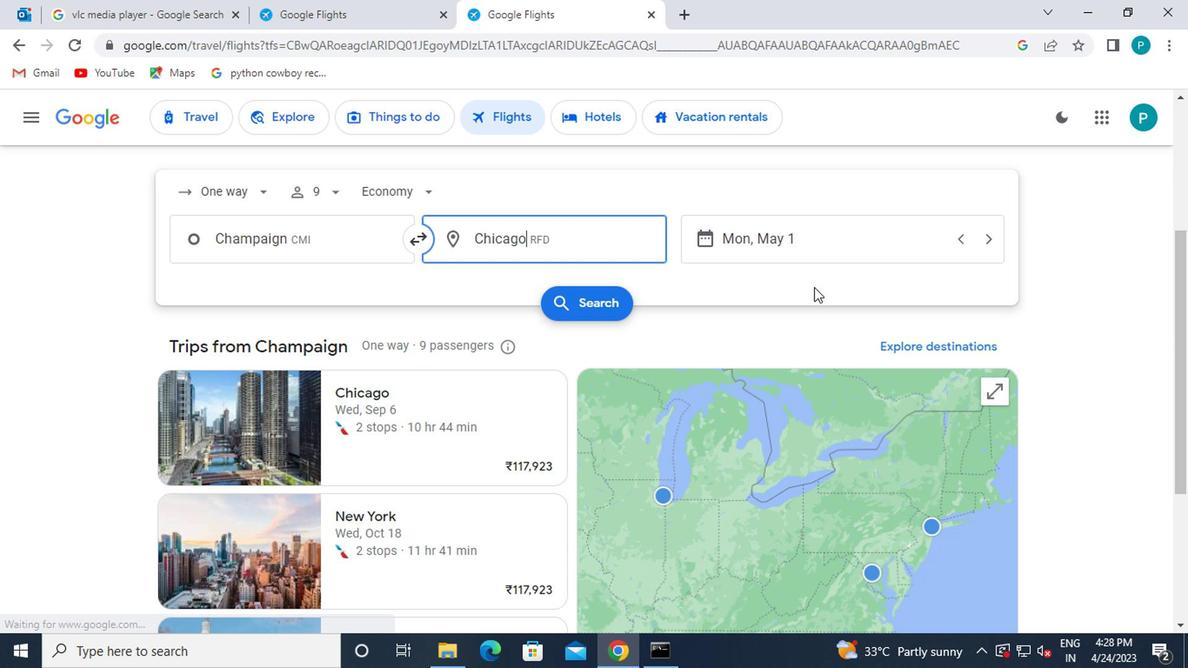 
Action: Mouse moved to (762, 320)
Screenshot: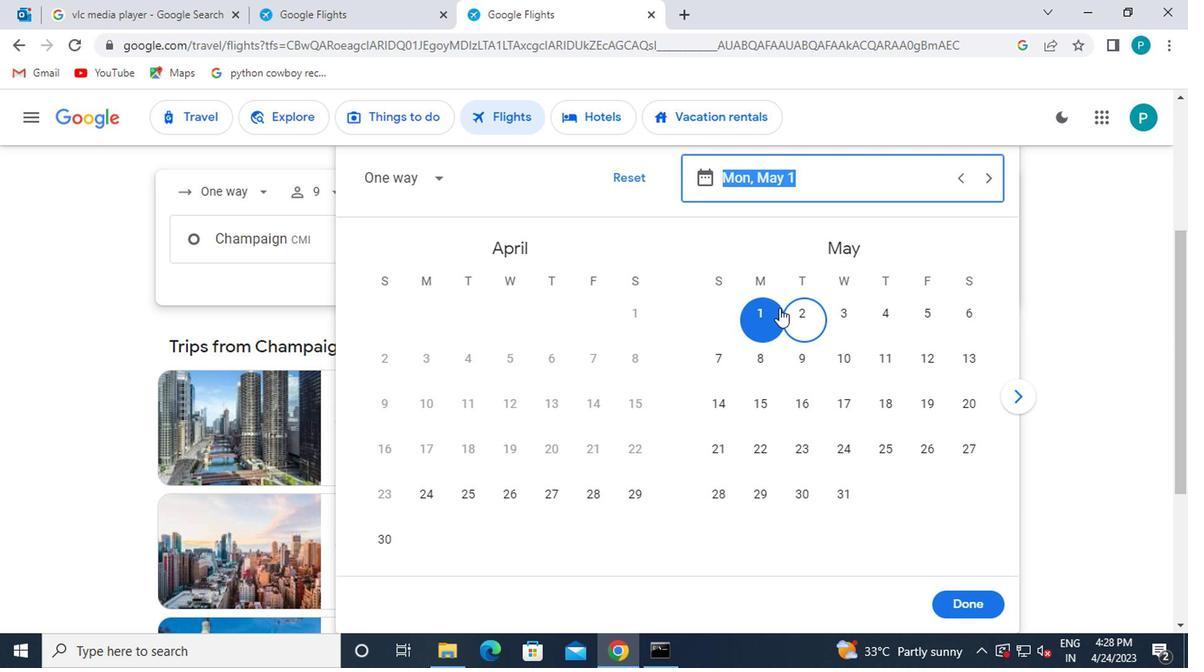 
Action: Mouse pressed left at (762, 320)
Screenshot: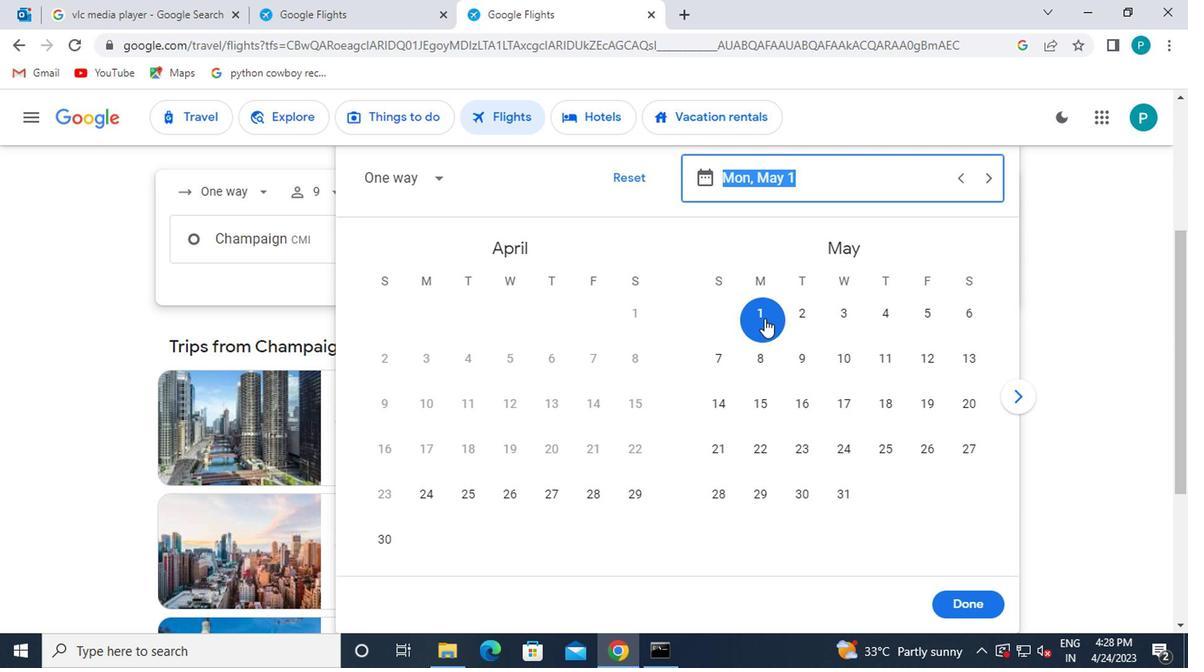 
Action: Mouse moved to (964, 605)
Screenshot: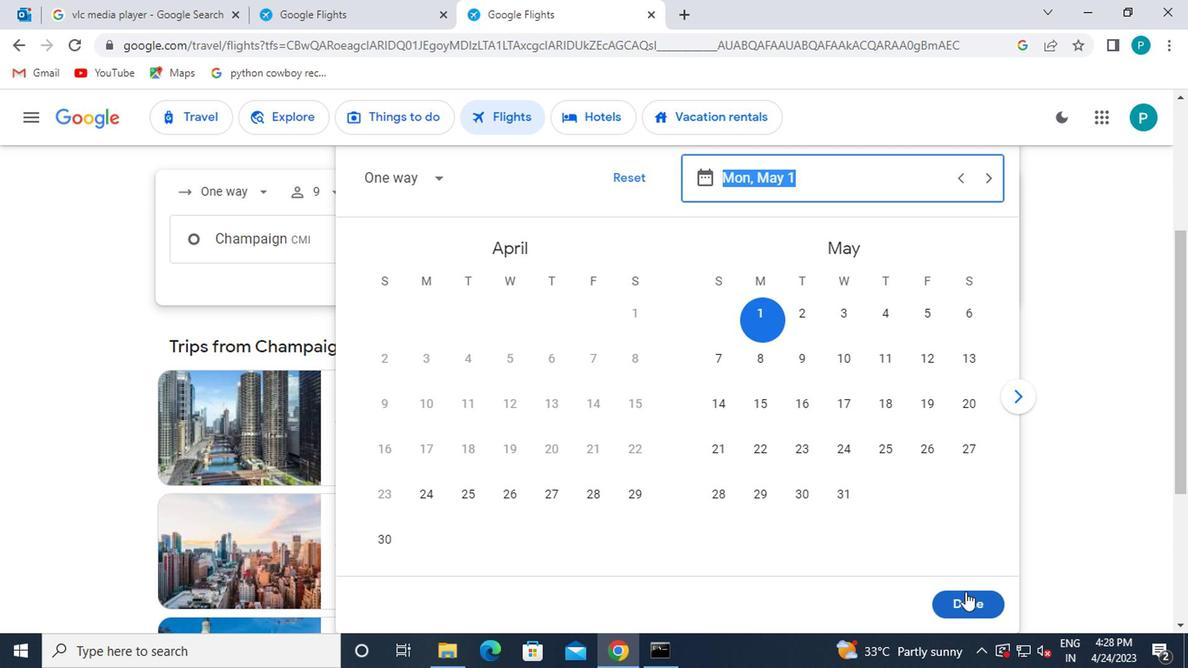 
Action: Mouse pressed left at (964, 605)
Screenshot: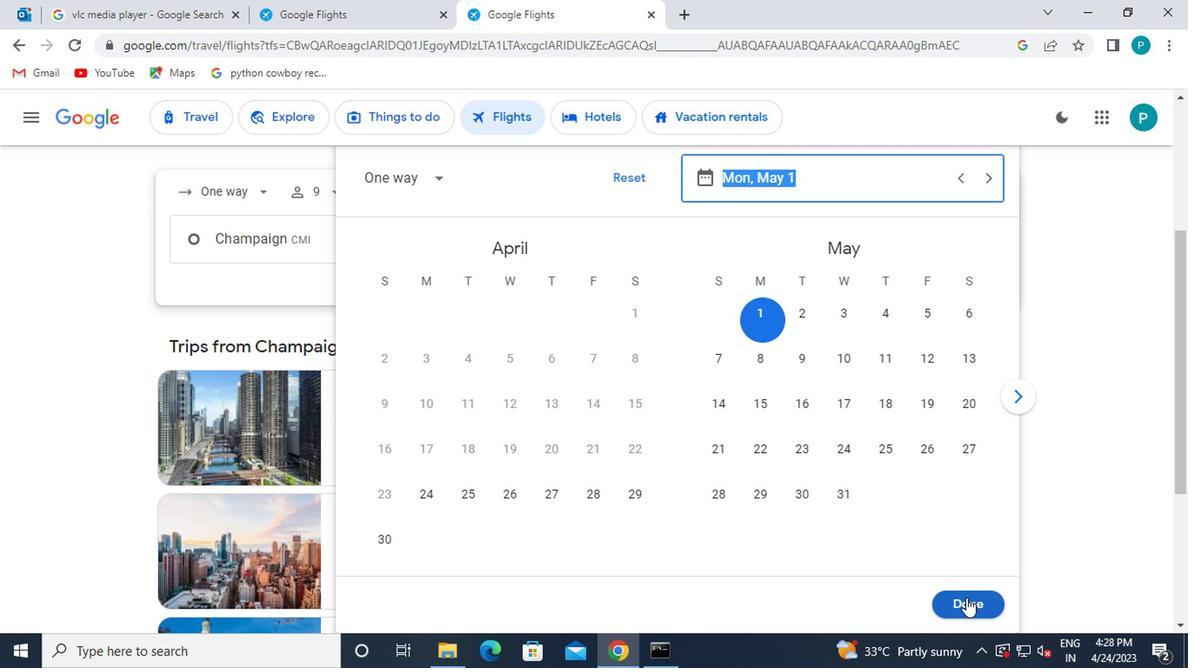 
Action: Mouse moved to (562, 313)
Screenshot: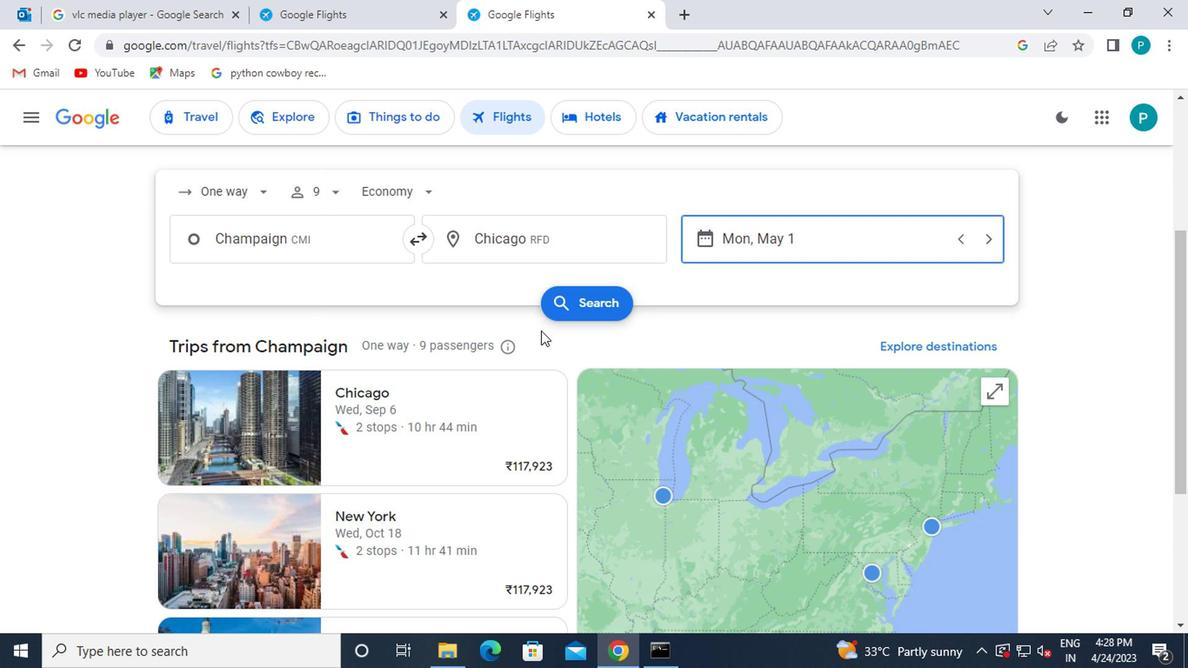 
Action: Mouse pressed left at (562, 313)
Screenshot: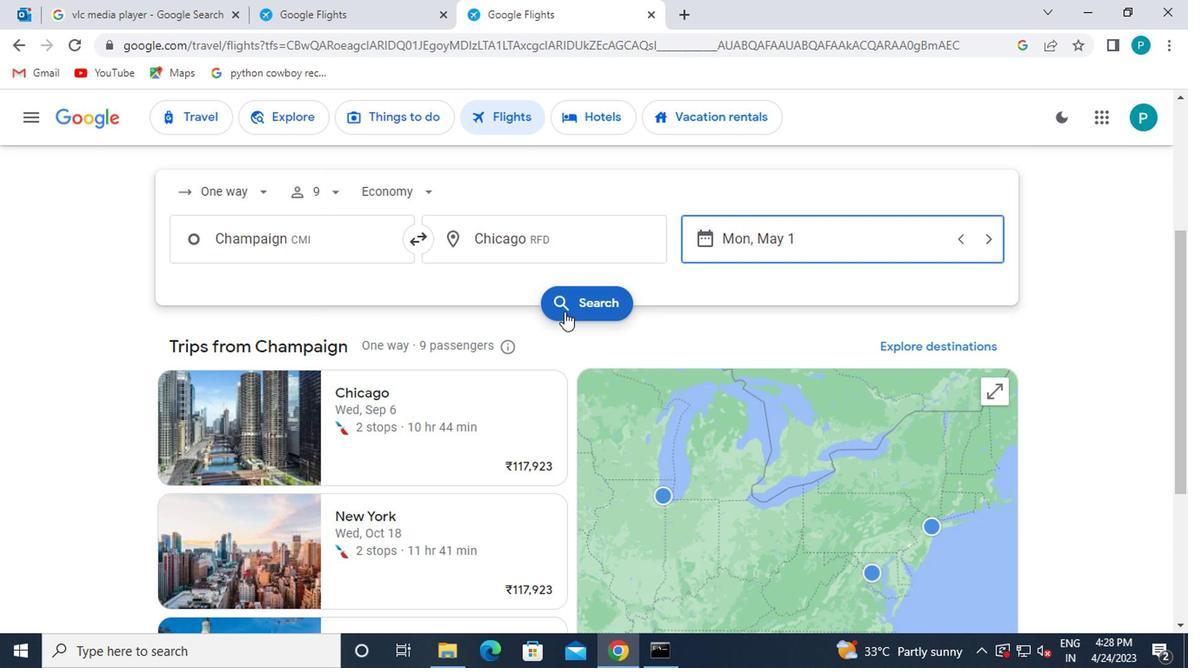 
Action: Mouse moved to (222, 274)
Screenshot: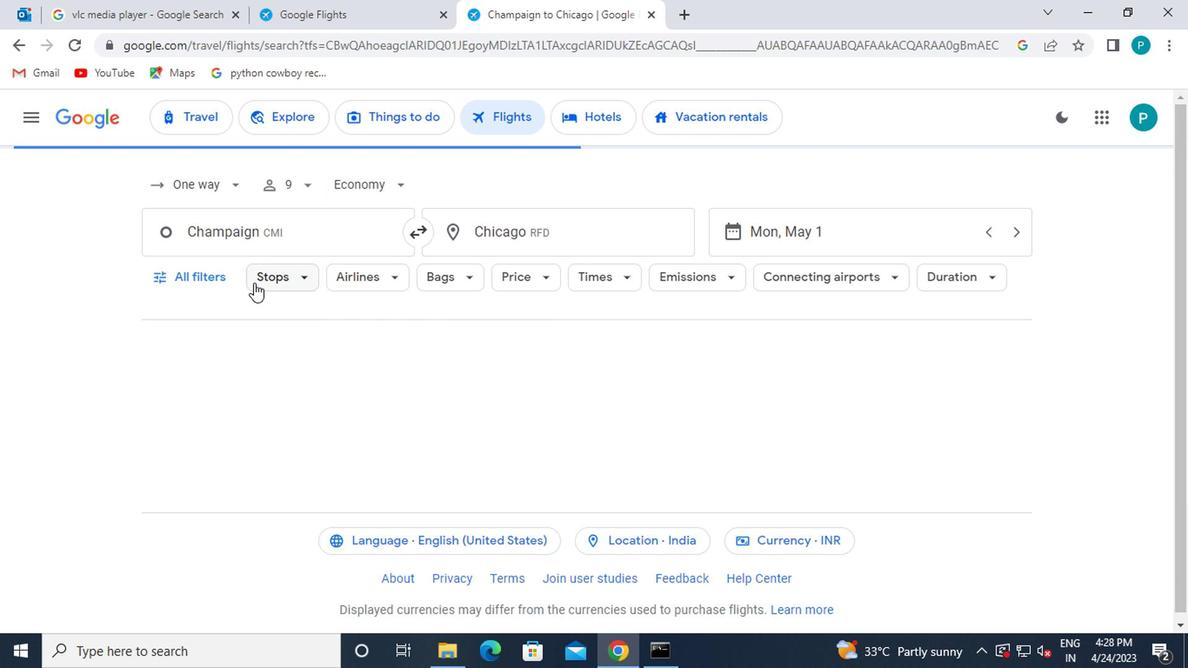 
Action: Mouse pressed left at (222, 274)
Screenshot: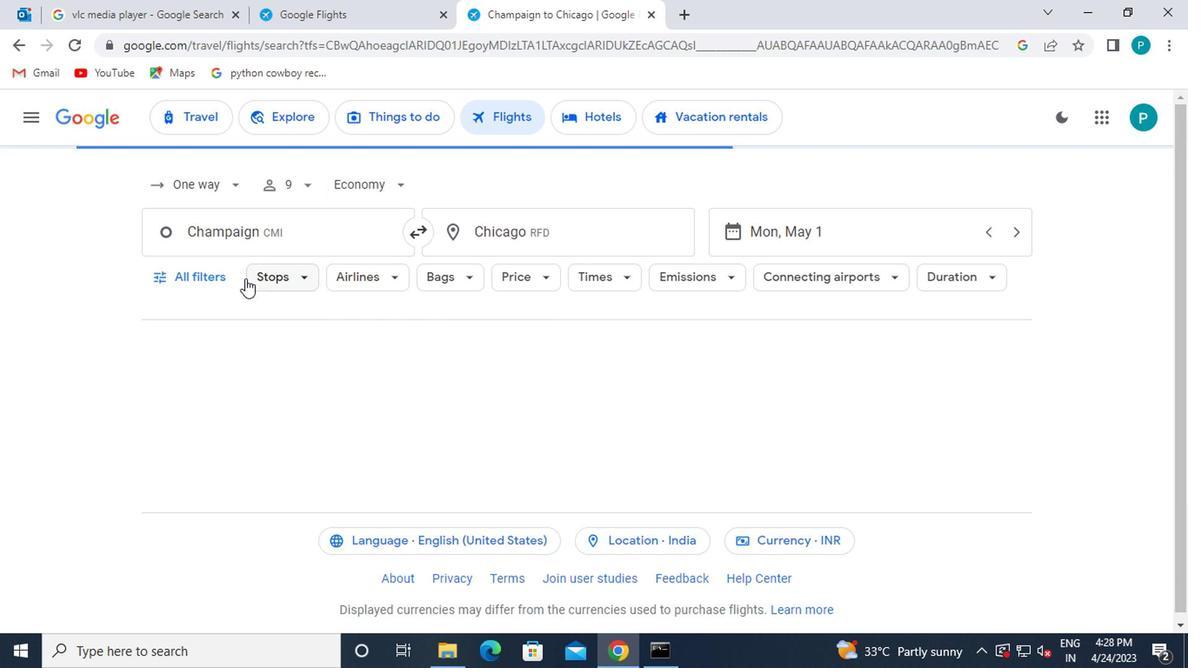 
Action: Mouse moved to (248, 341)
Screenshot: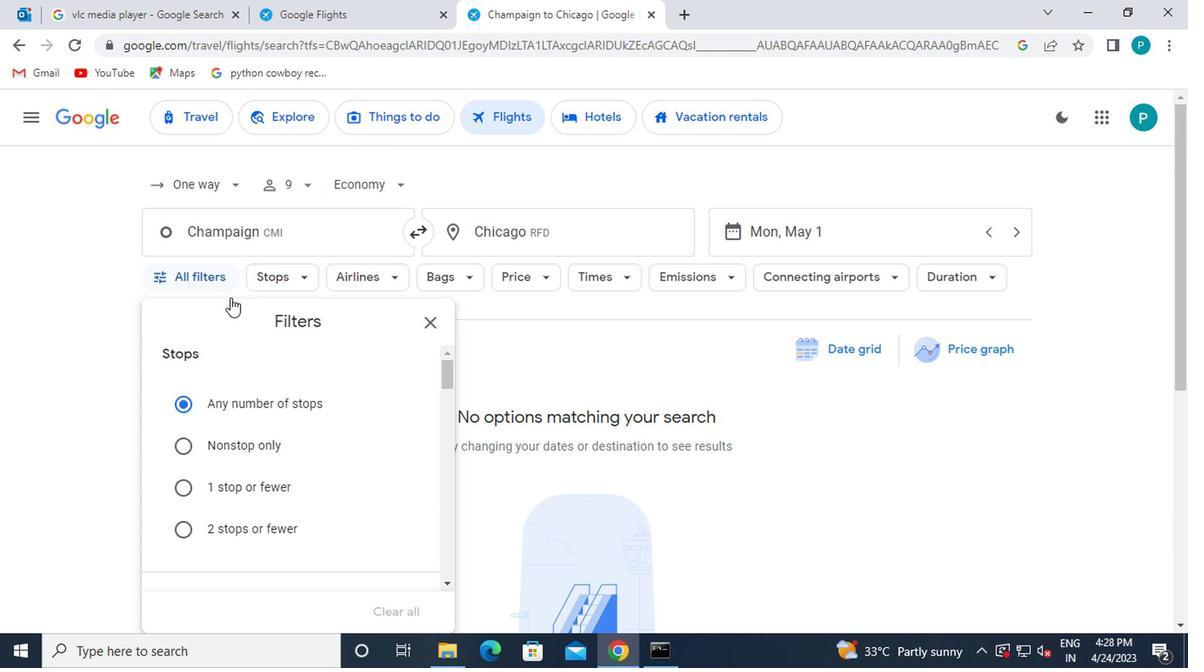 
Action: Mouse scrolled (248, 339) with delta (0, -1)
Screenshot: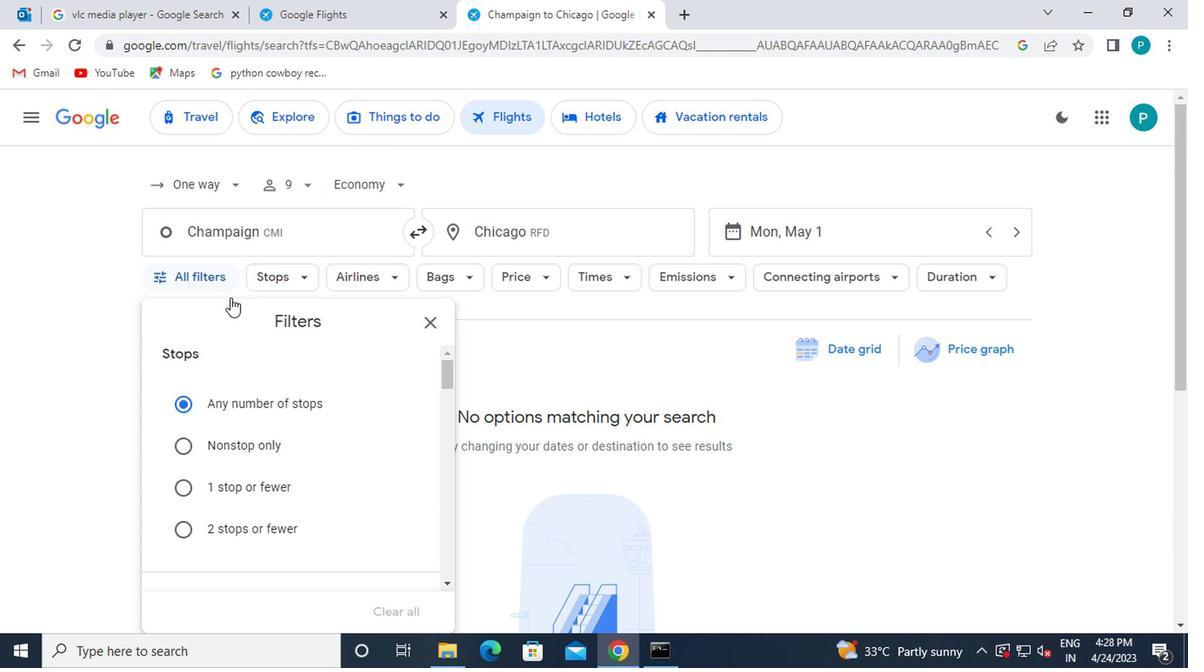 
Action: Mouse moved to (251, 349)
Screenshot: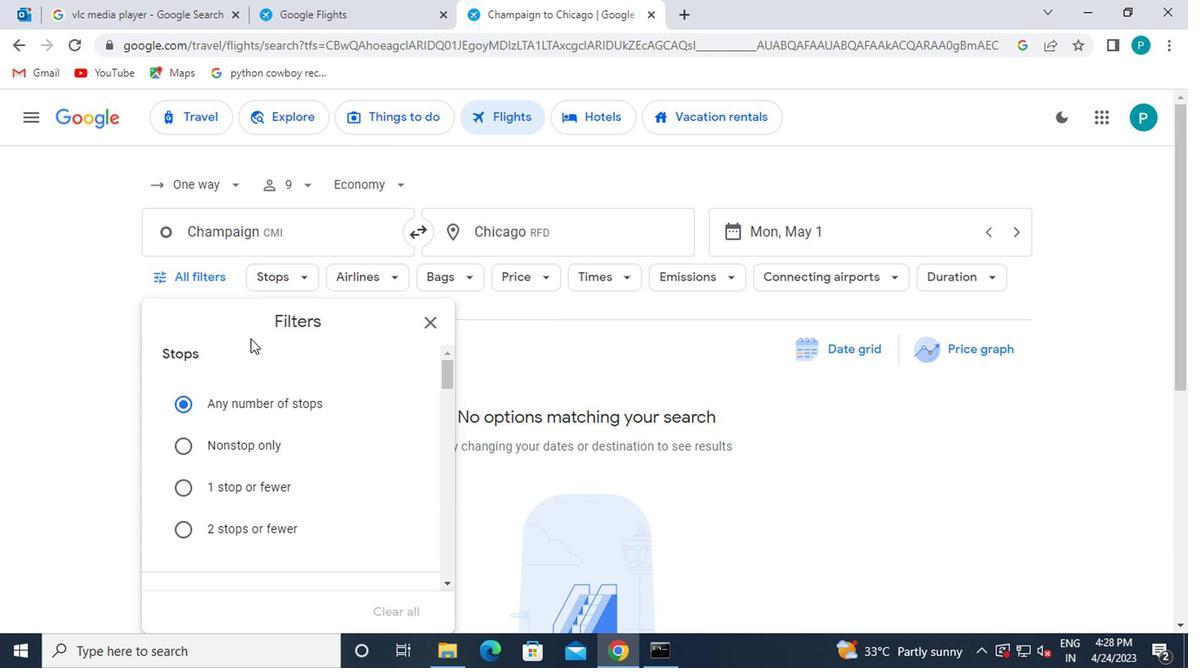 
Action: Mouse scrolled (251, 347) with delta (0, -1)
Screenshot: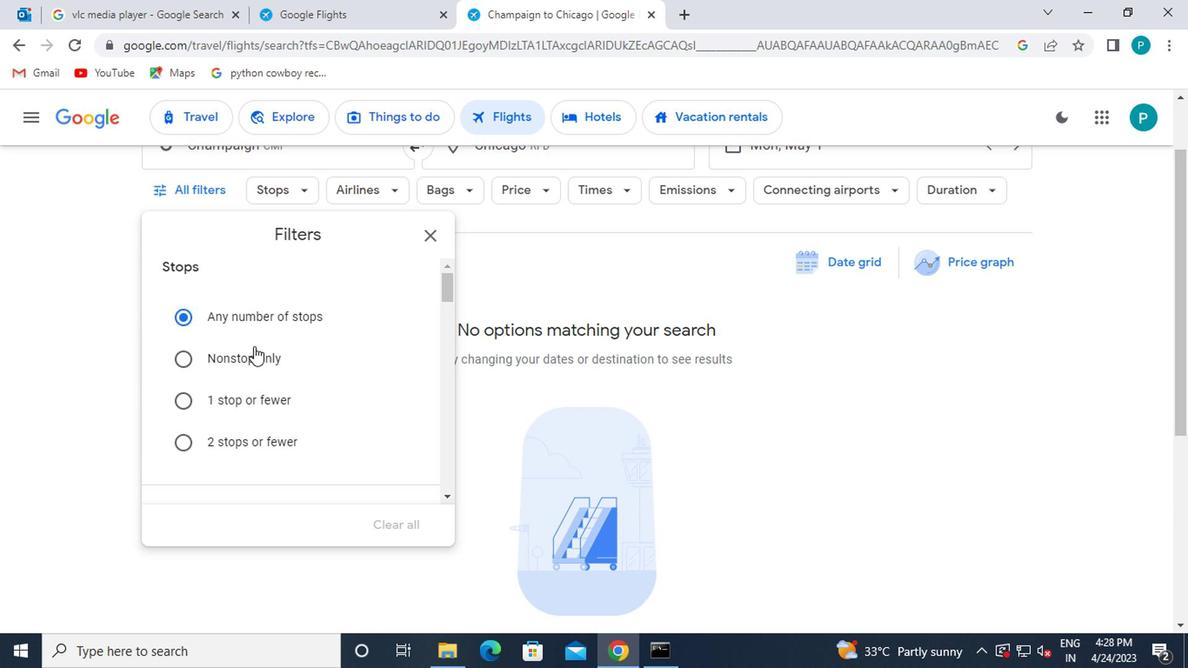 
Action: Mouse moved to (253, 352)
Screenshot: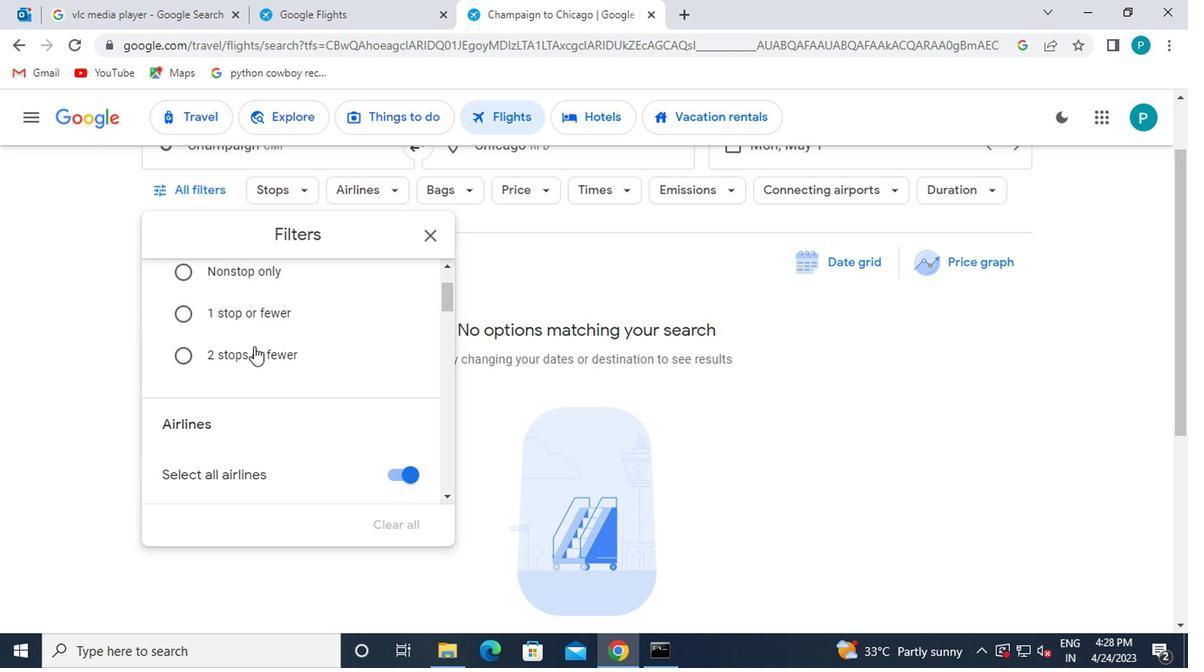 
Action: Mouse scrolled (253, 351) with delta (0, 0)
Screenshot: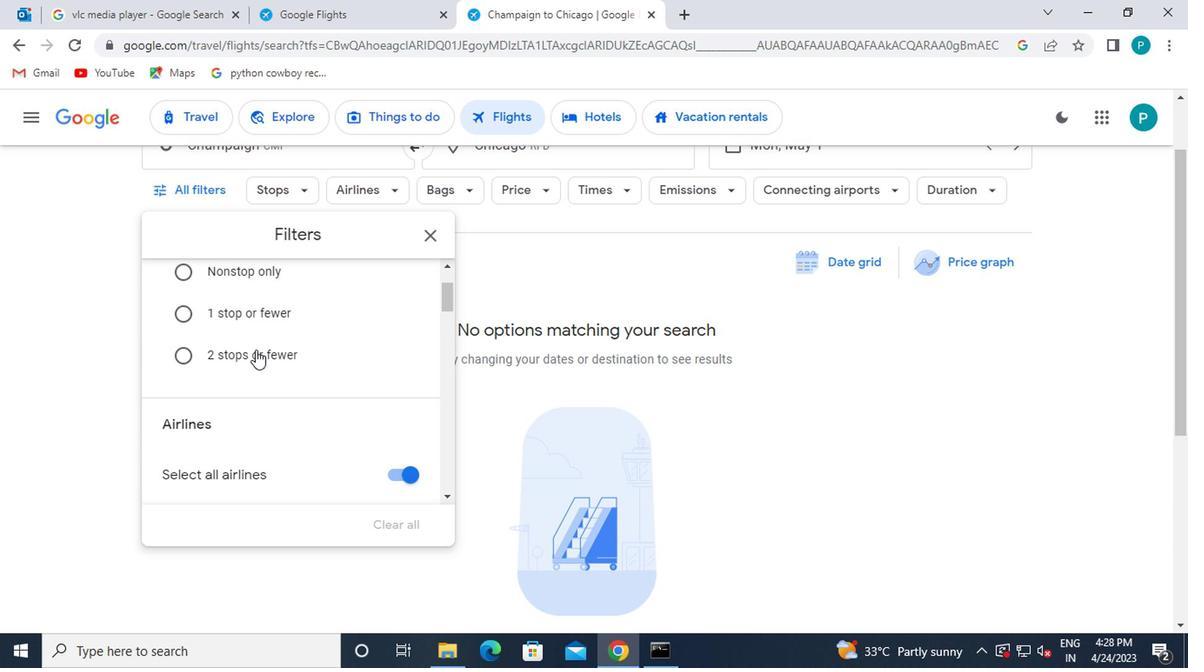 
Action: Mouse scrolled (253, 351) with delta (0, 0)
Screenshot: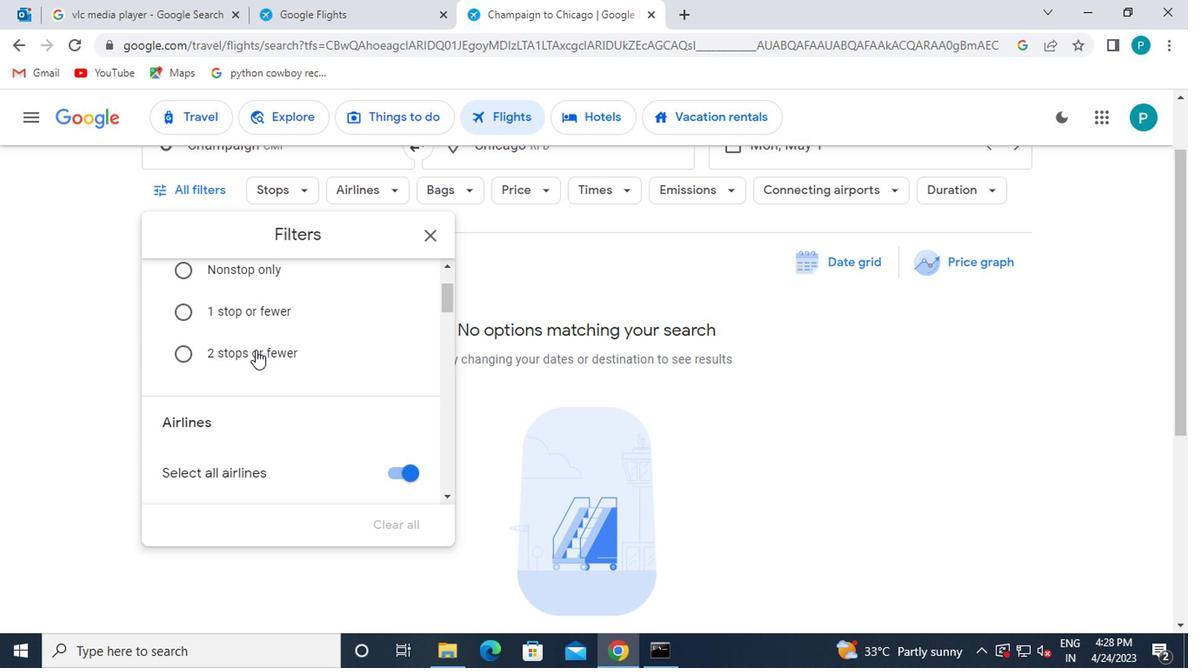 
Action: Mouse moved to (254, 352)
Screenshot: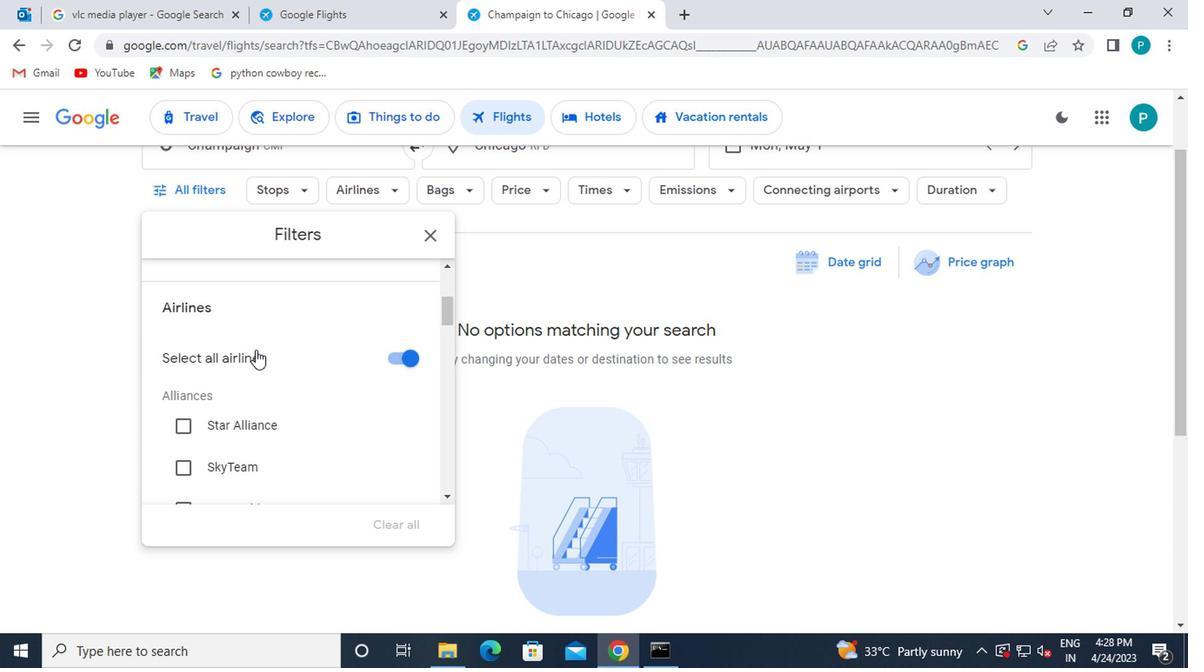 
Action: Mouse scrolled (254, 351) with delta (0, 0)
Screenshot: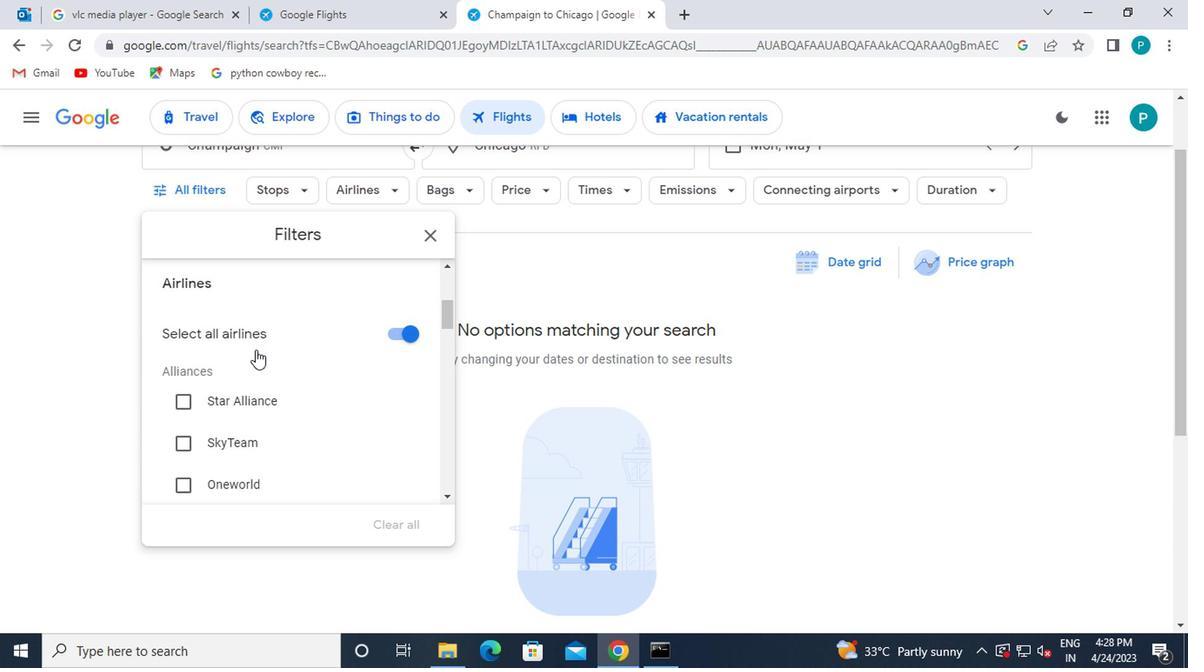 
Action: Mouse moved to (254, 353)
Screenshot: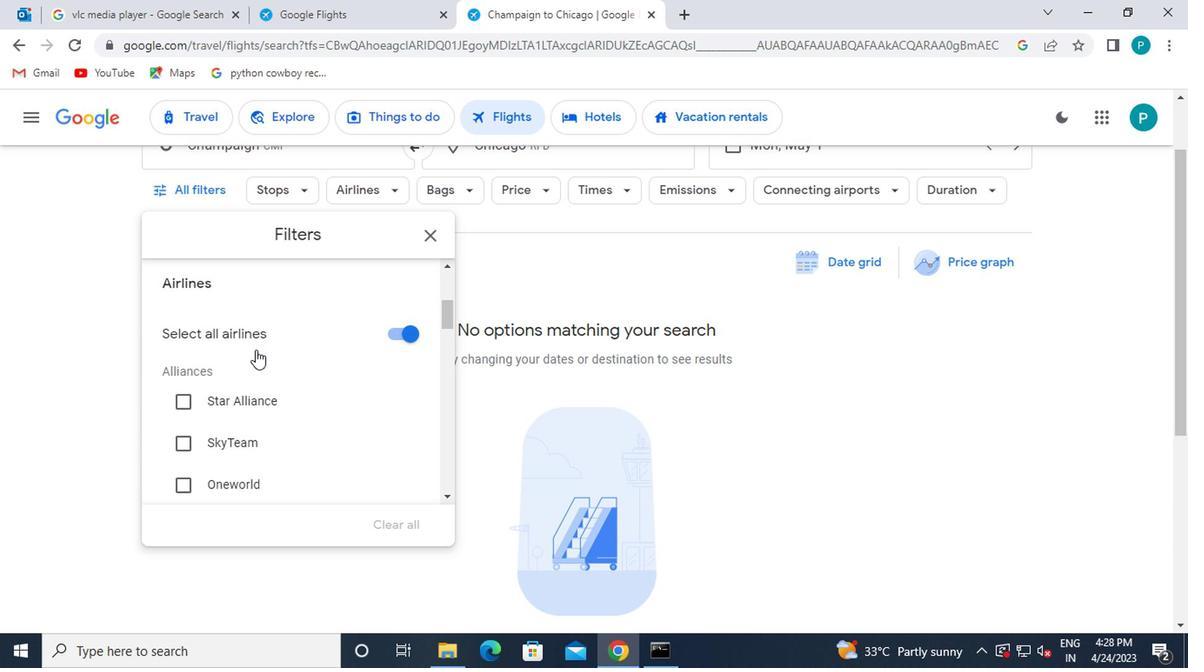 
Action: Mouse scrolled (254, 352) with delta (0, -1)
Screenshot: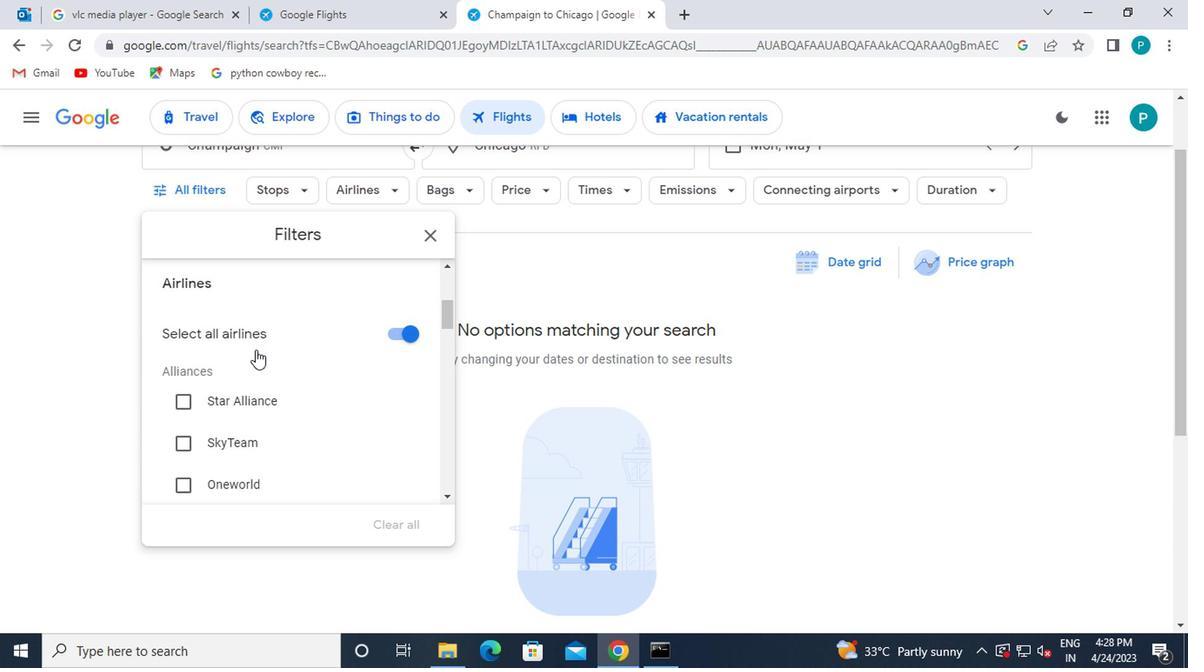
Action: Mouse scrolled (254, 352) with delta (0, -1)
Screenshot: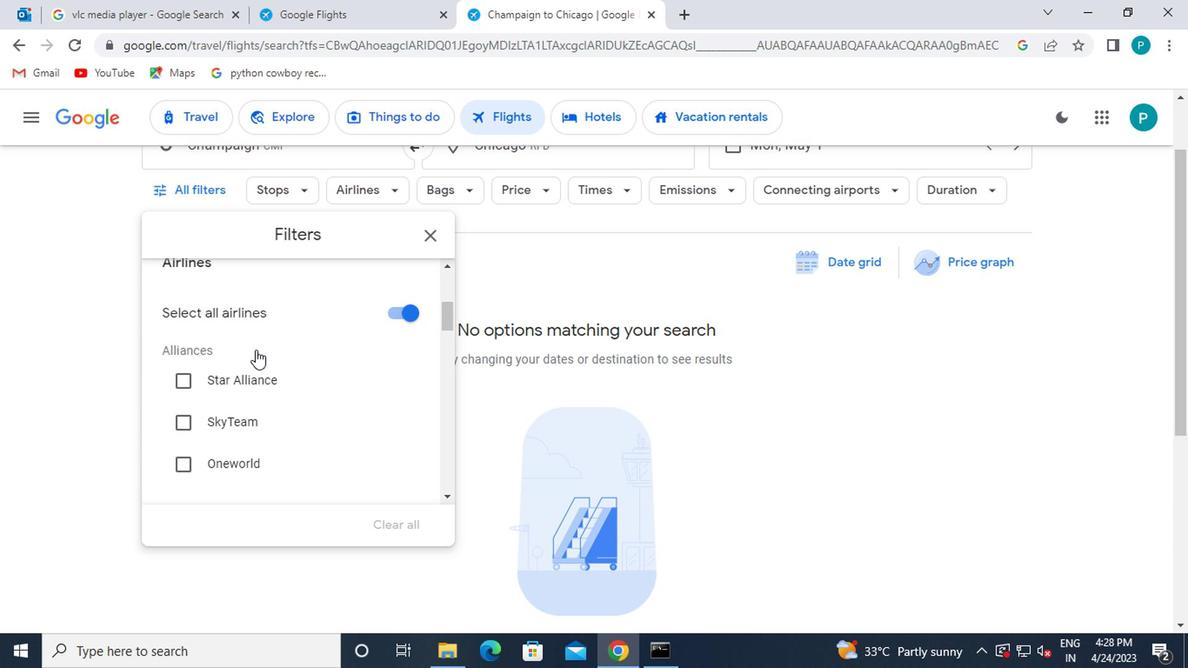 
Action: Mouse scrolled (254, 352) with delta (0, -1)
Screenshot: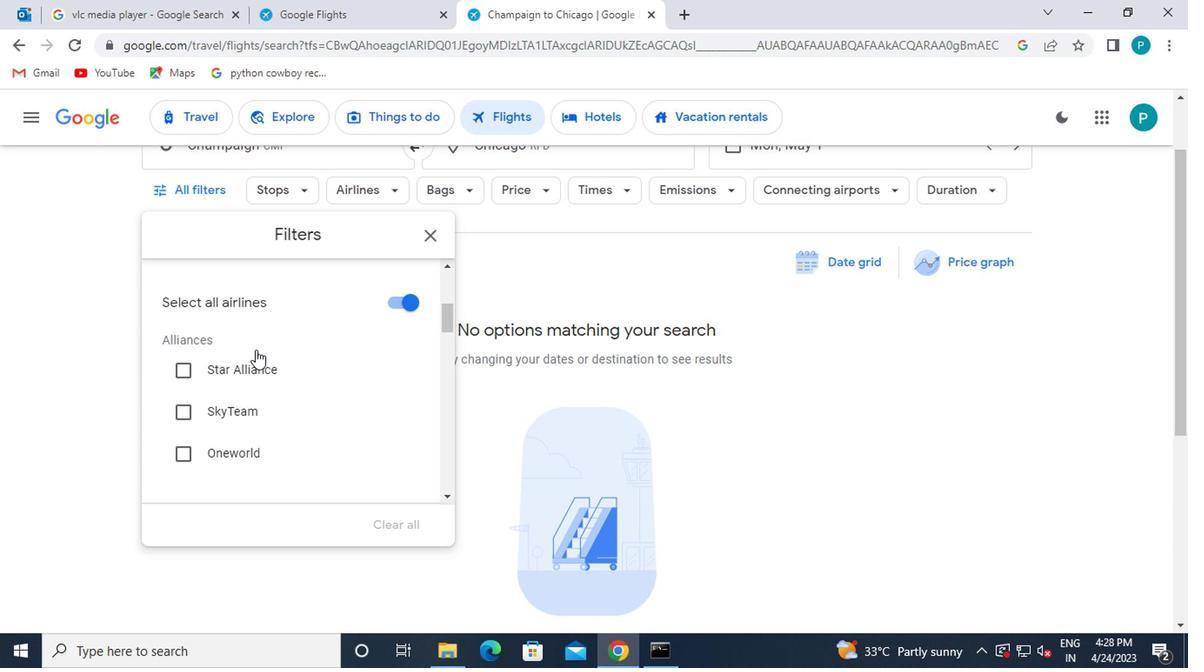 
Action: Mouse moved to (287, 365)
Screenshot: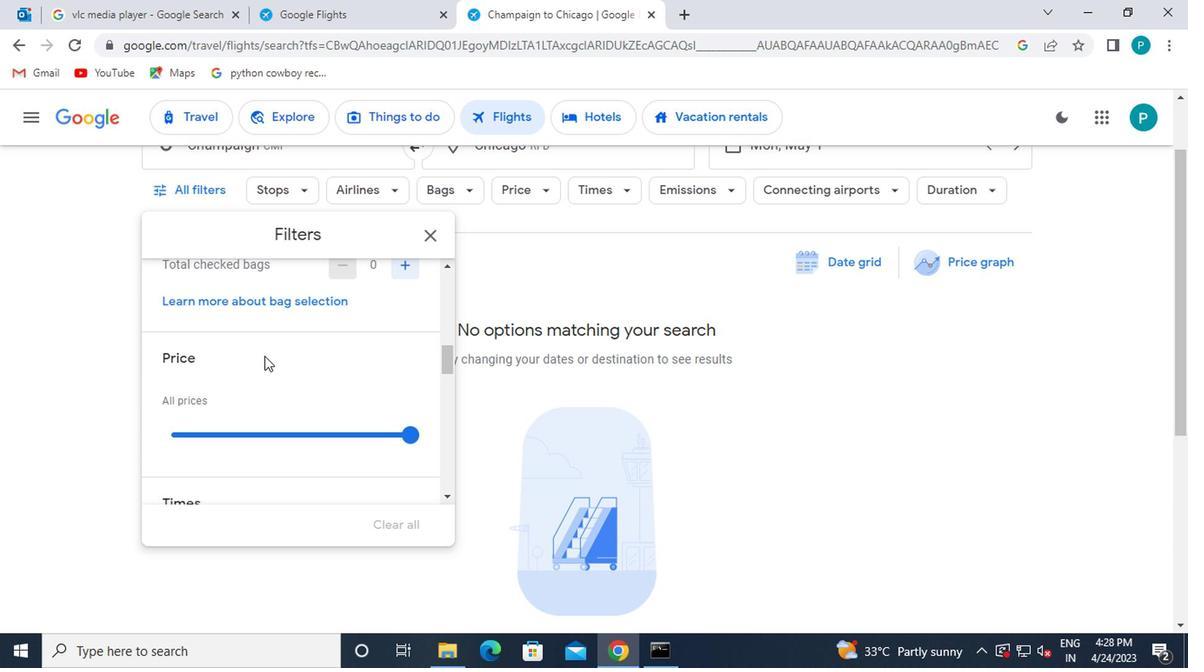 
Action: Mouse scrolled (287, 366) with delta (0, 0)
Screenshot: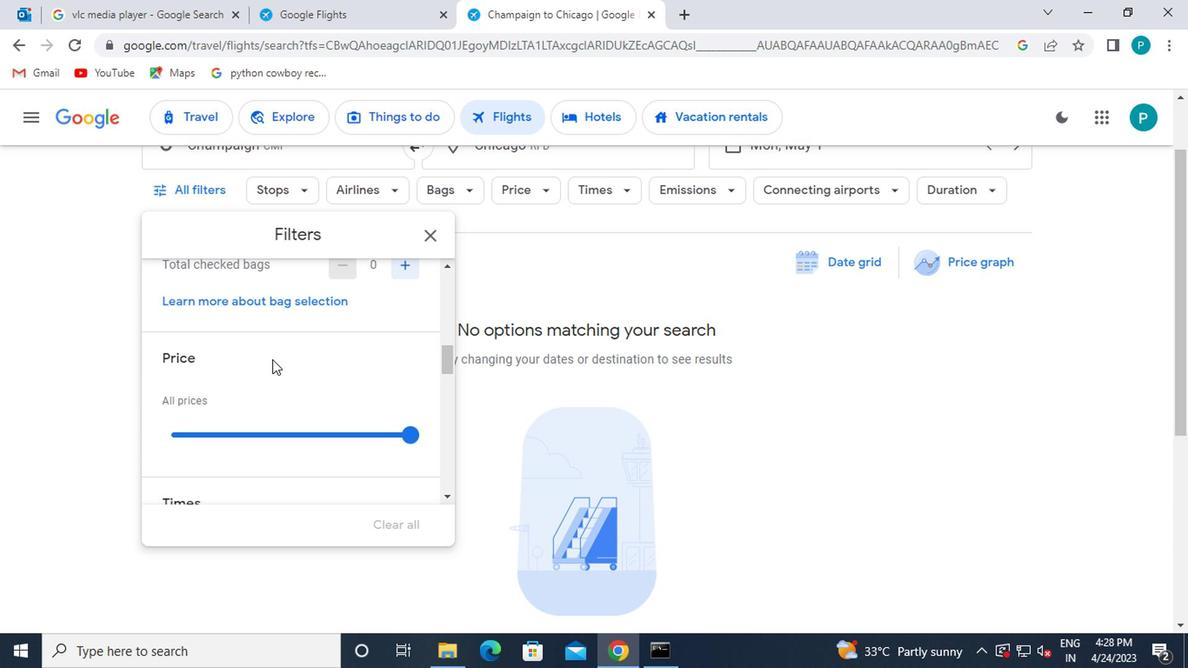 
Action: Mouse scrolled (287, 366) with delta (0, 0)
Screenshot: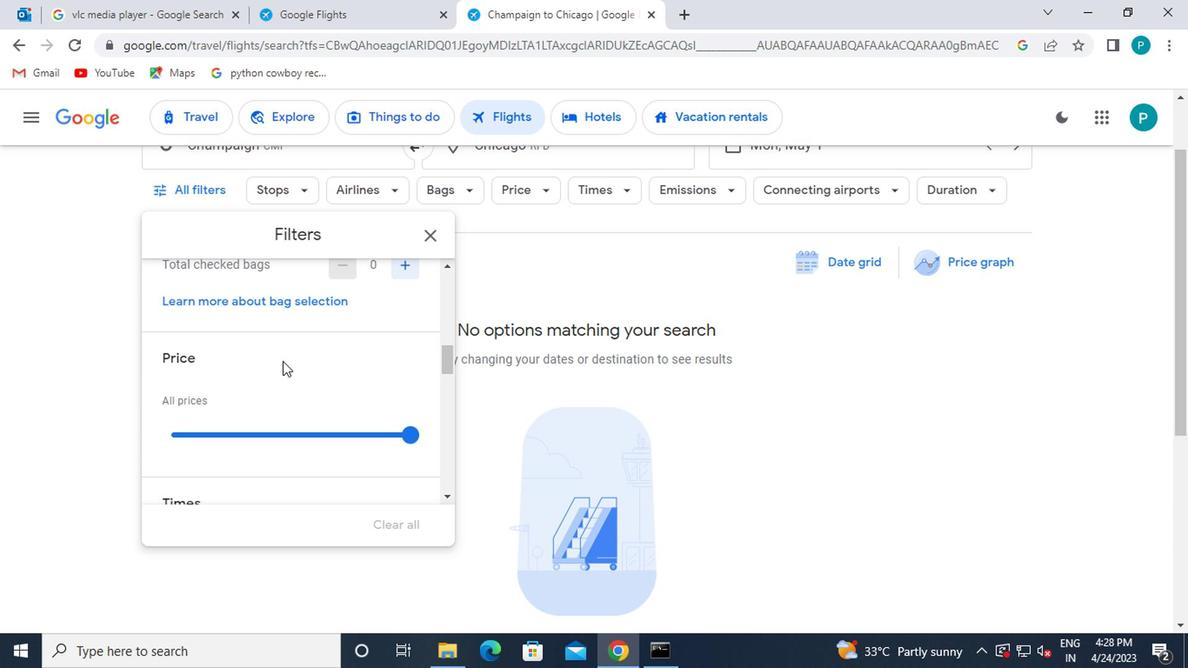 
Action: Mouse moved to (407, 405)
Screenshot: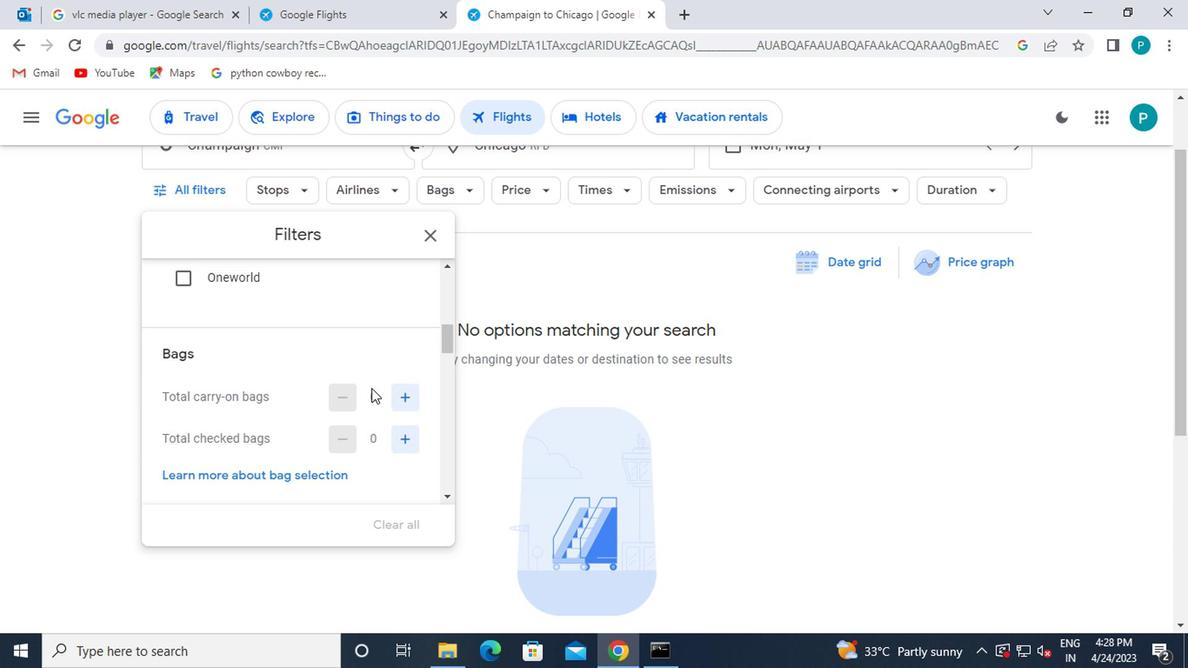 
Action: Mouse pressed left at (407, 405)
Screenshot: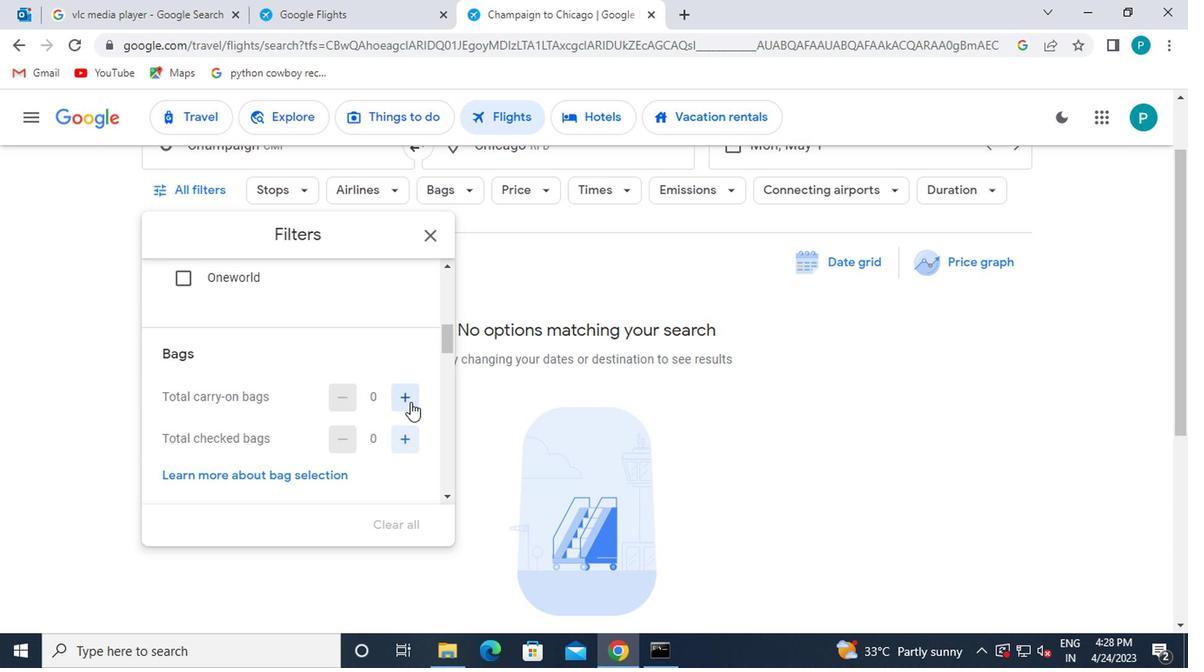 
Action: Mouse pressed left at (407, 405)
Screenshot: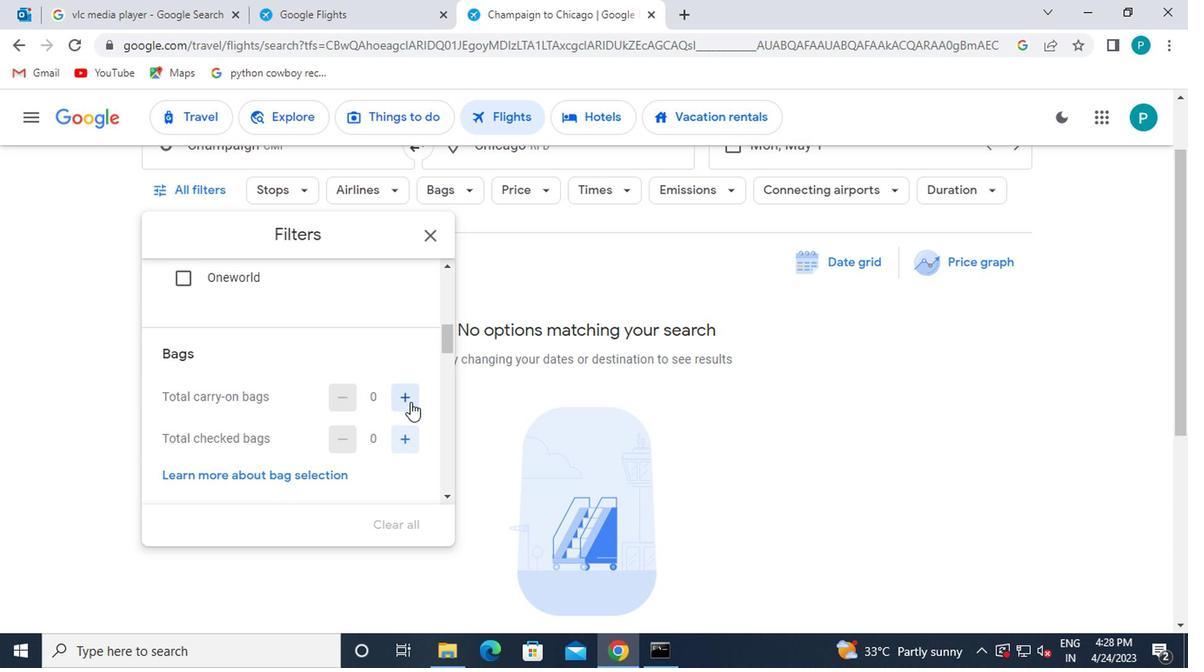 
Action: Mouse moved to (216, 353)
Screenshot: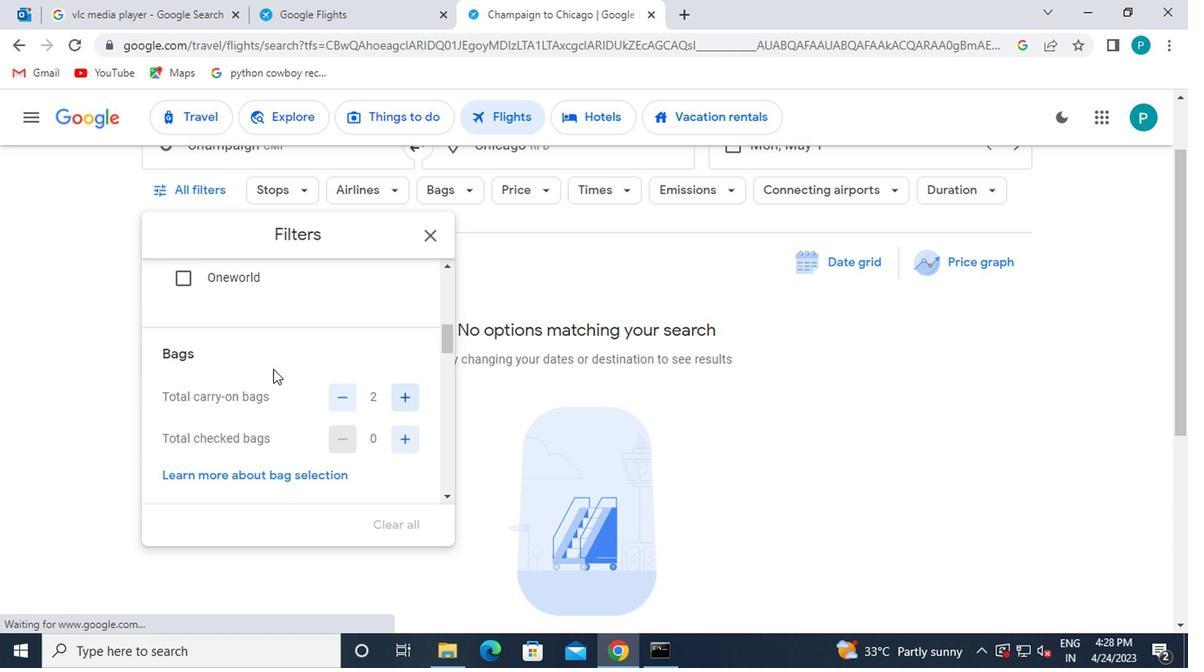 
Action: Mouse scrolled (216, 352) with delta (0, -1)
Screenshot: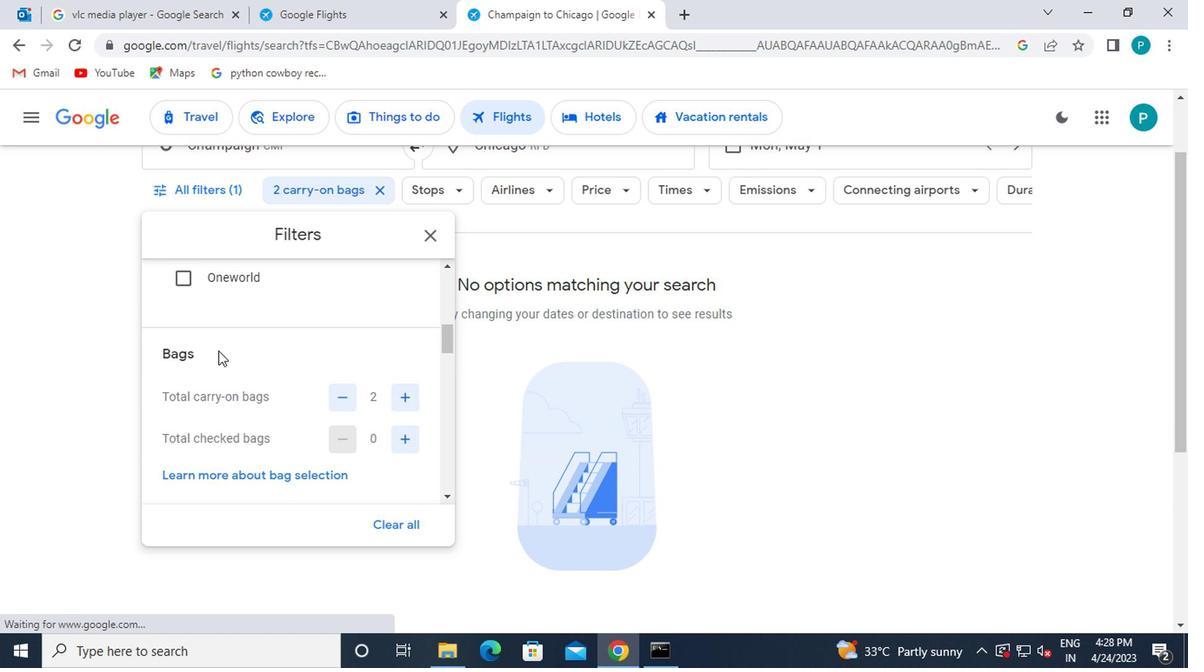 
Action: Mouse moved to (214, 355)
Screenshot: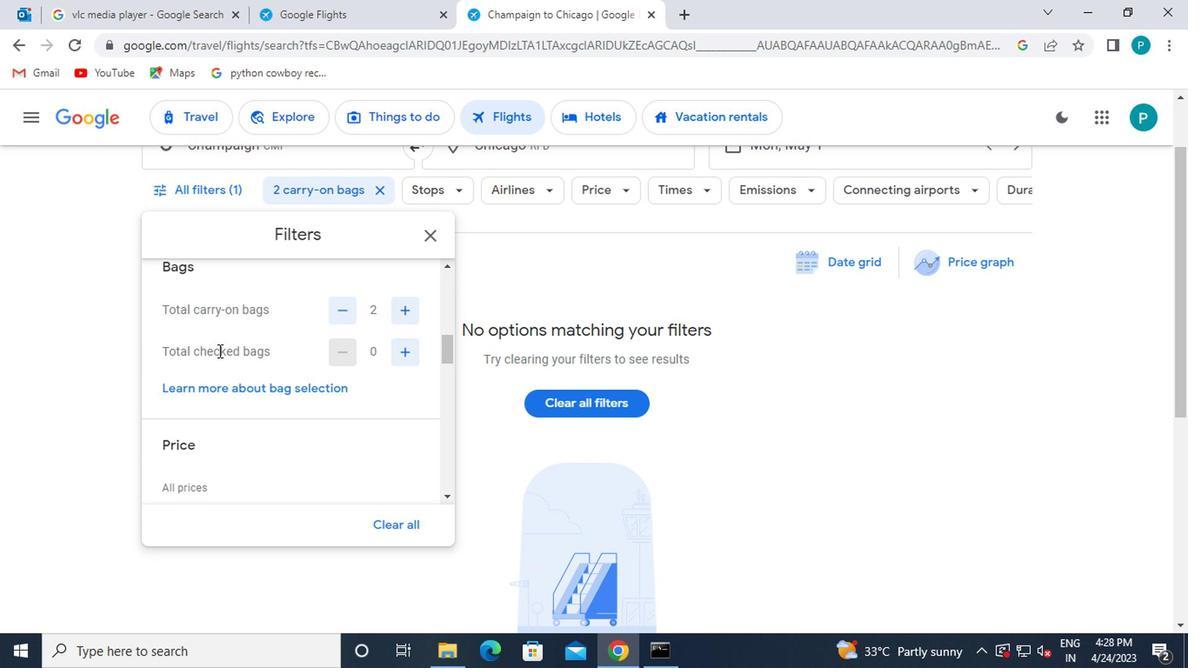 
Action: Mouse scrolled (214, 355) with delta (0, 0)
Screenshot: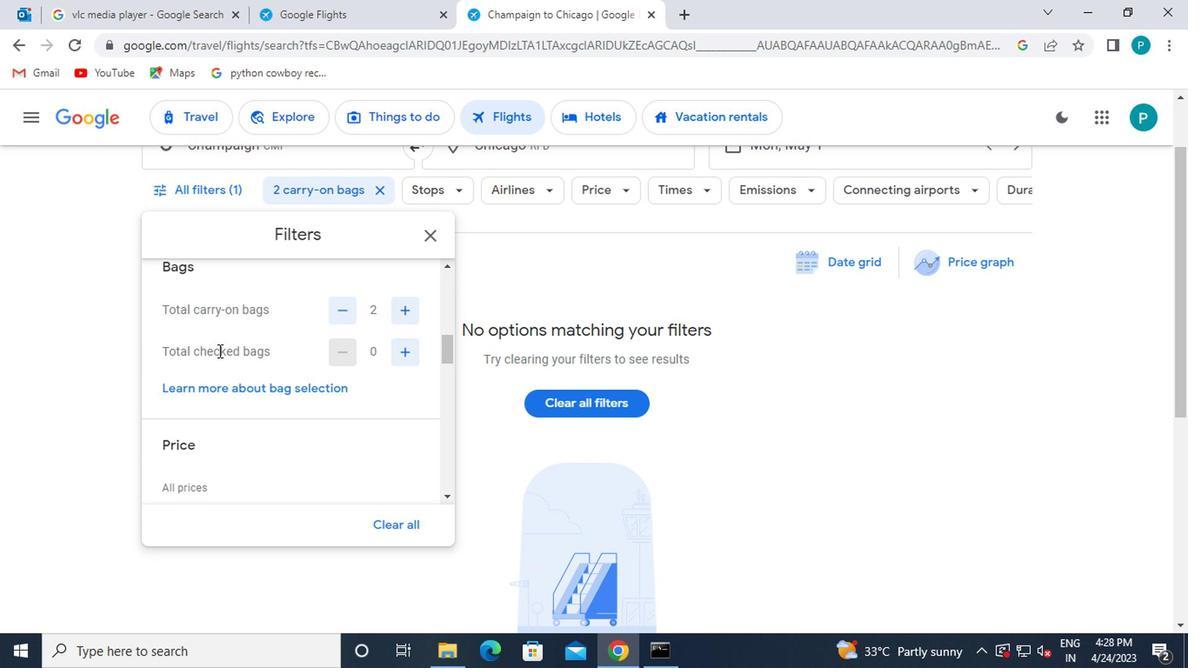 
Action: Mouse moved to (213, 360)
Screenshot: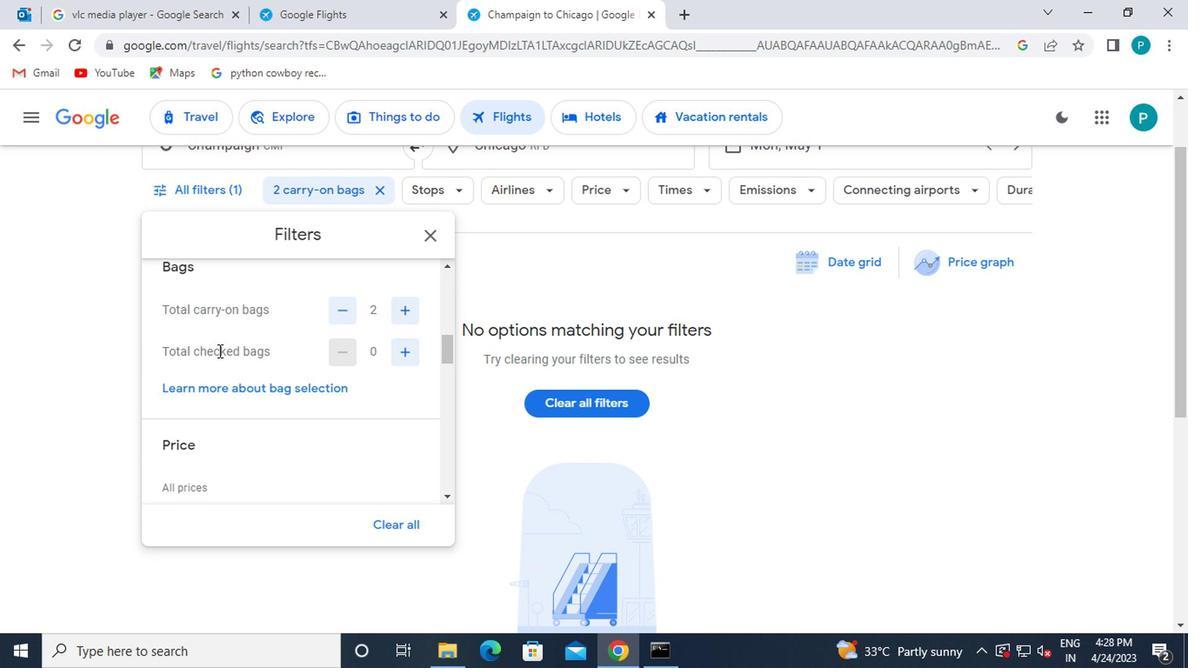 
Action: Mouse scrolled (213, 359) with delta (0, 0)
Screenshot: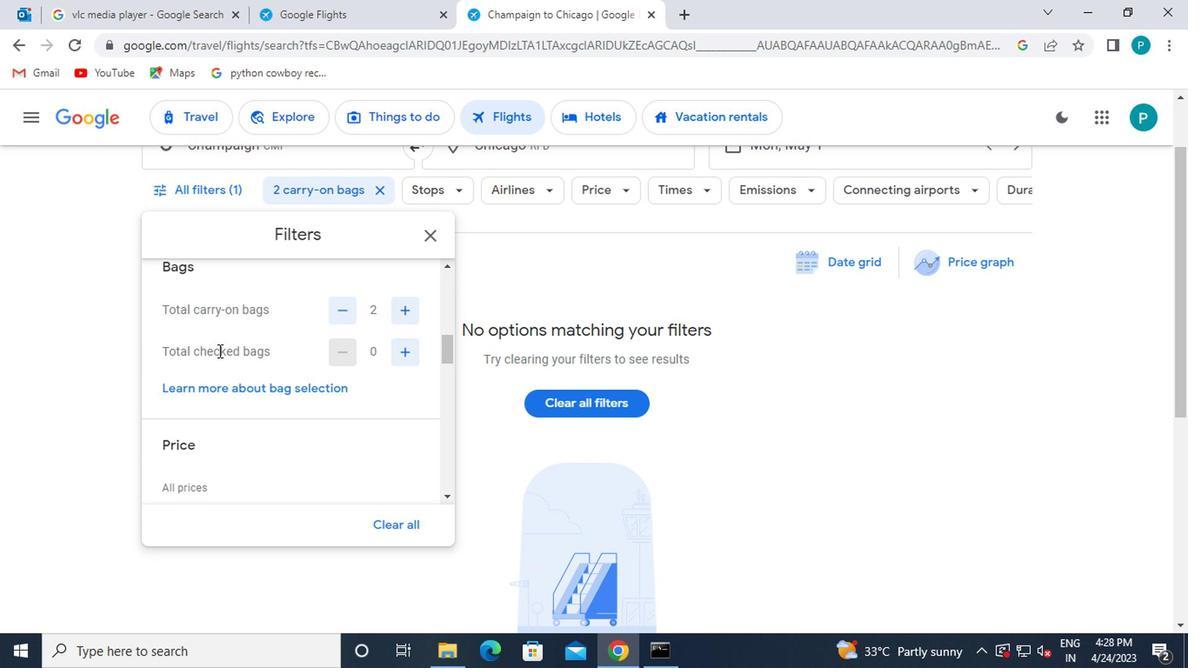 
Action: Mouse moved to (411, 347)
Screenshot: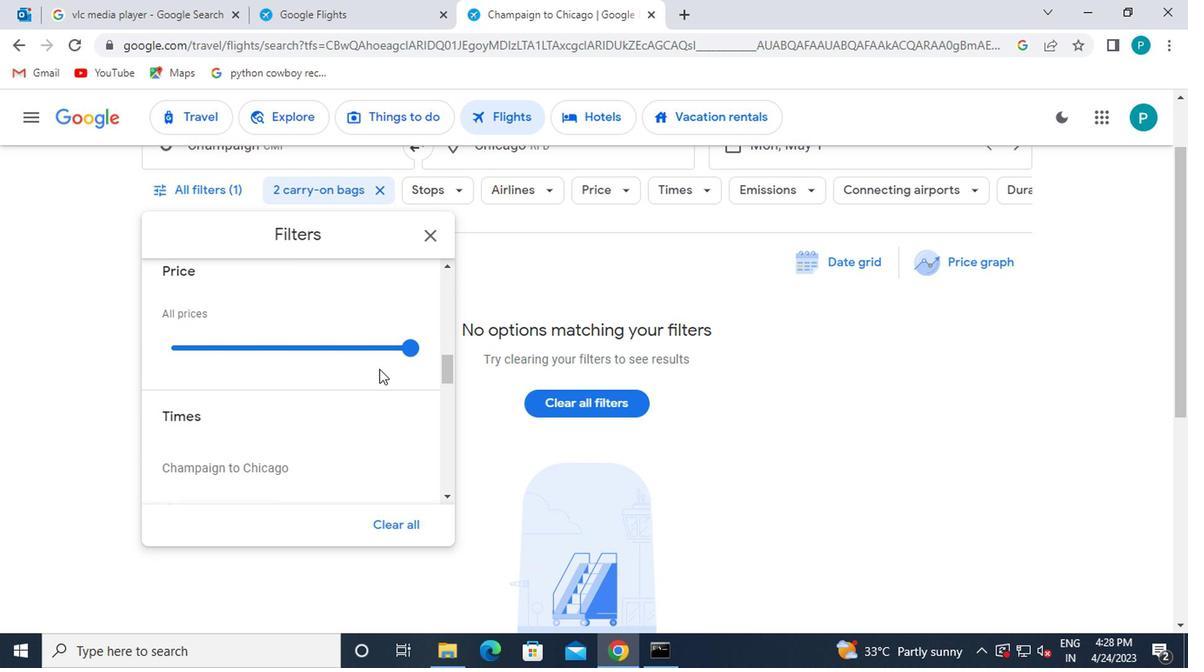 
Action: Mouse pressed left at (411, 347)
Screenshot: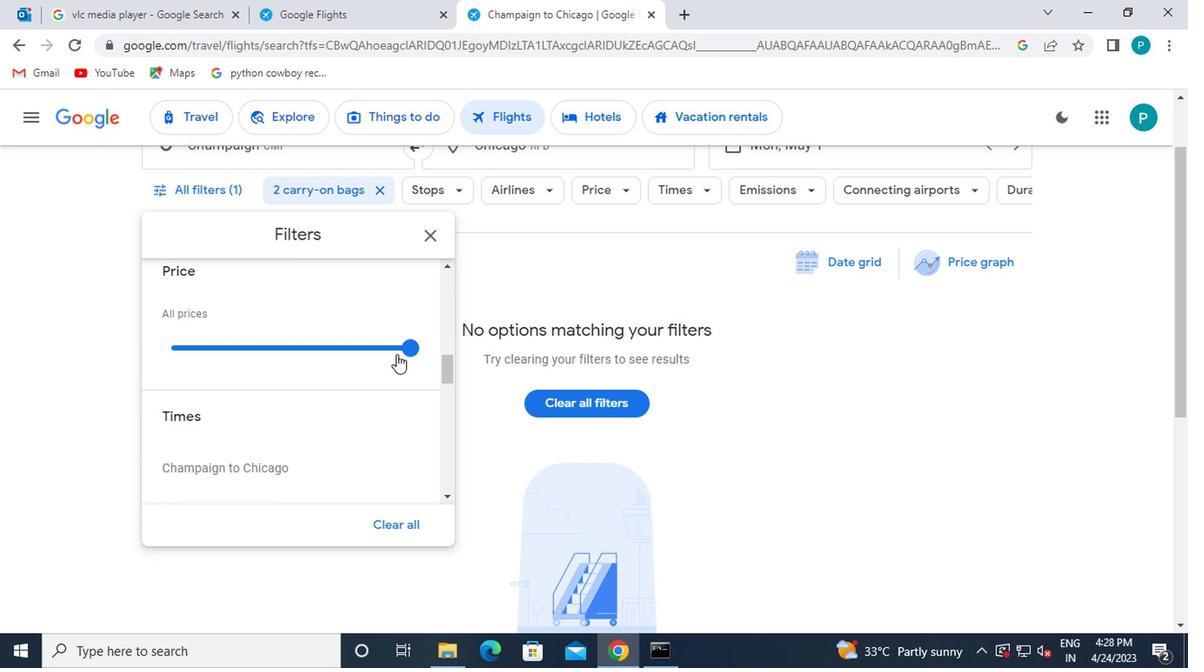 
Action: Mouse moved to (267, 390)
Screenshot: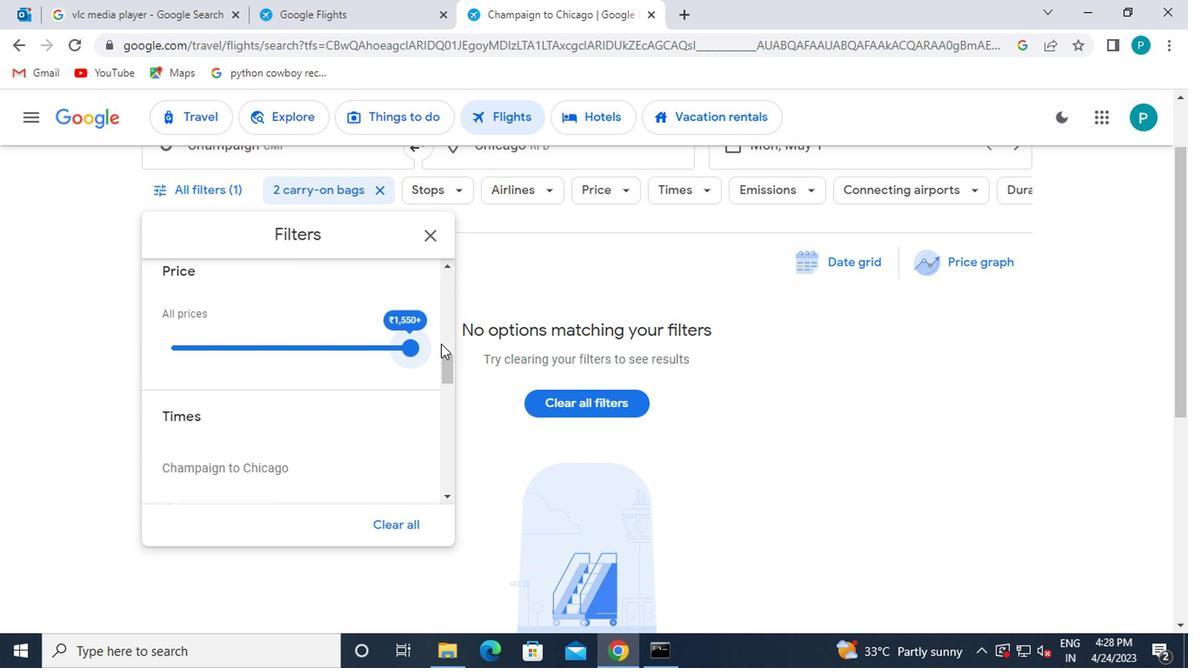 
Action: Mouse scrolled (267, 389) with delta (0, -1)
Screenshot: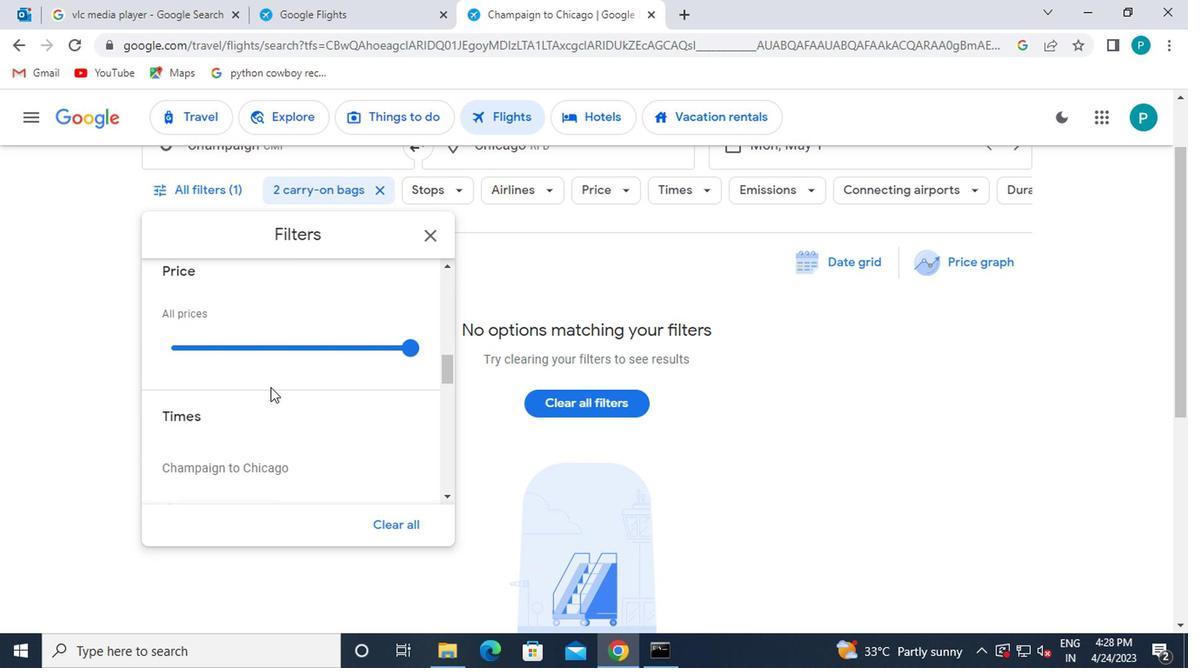
Action: Mouse scrolled (267, 389) with delta (0, -1)
Screenshot: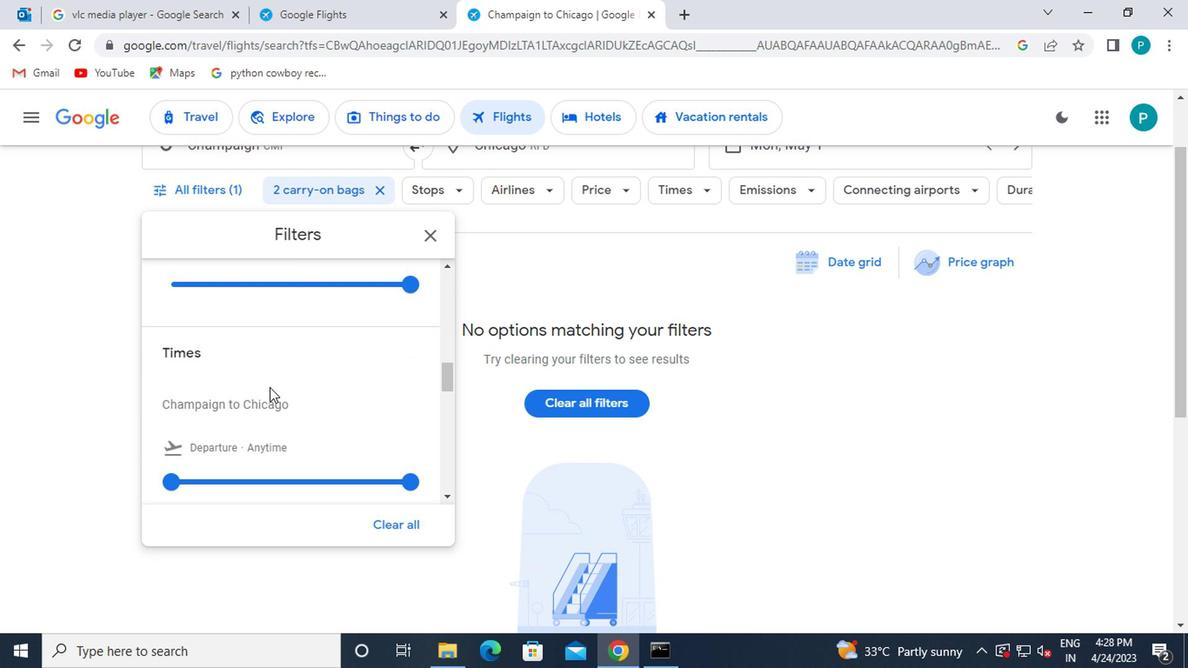 
Action: Mouse scrolled (267, 389) with delta (0, -1)
Screenshot: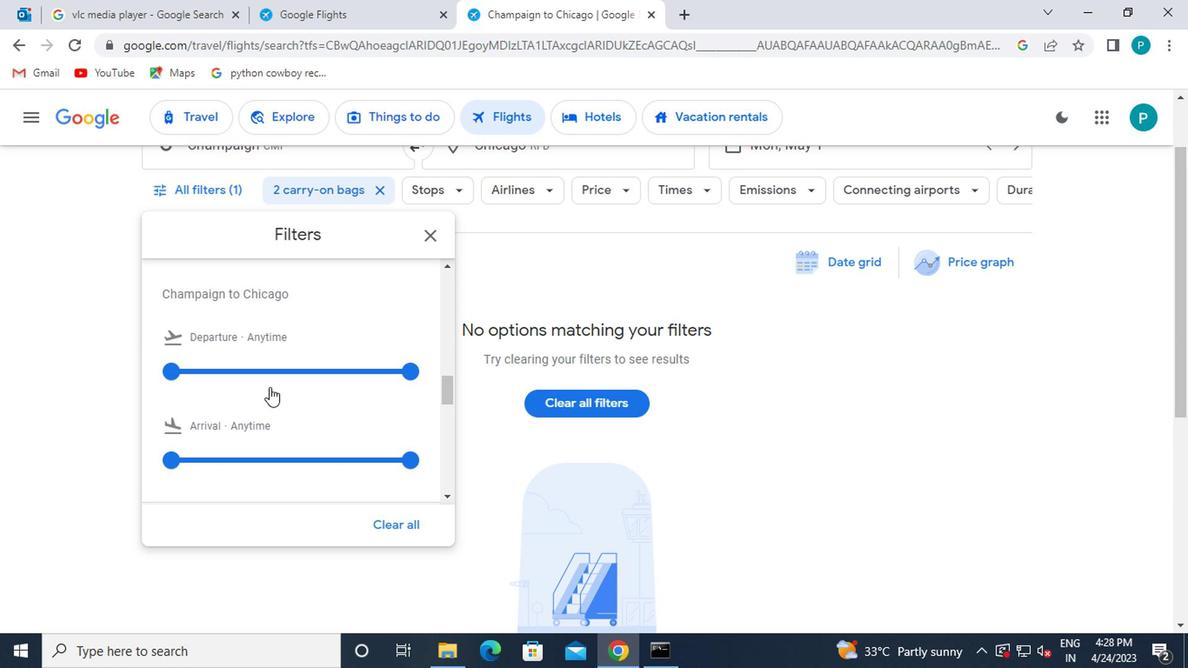 
Action: Mouse moved to (197, 346)
Screenshot: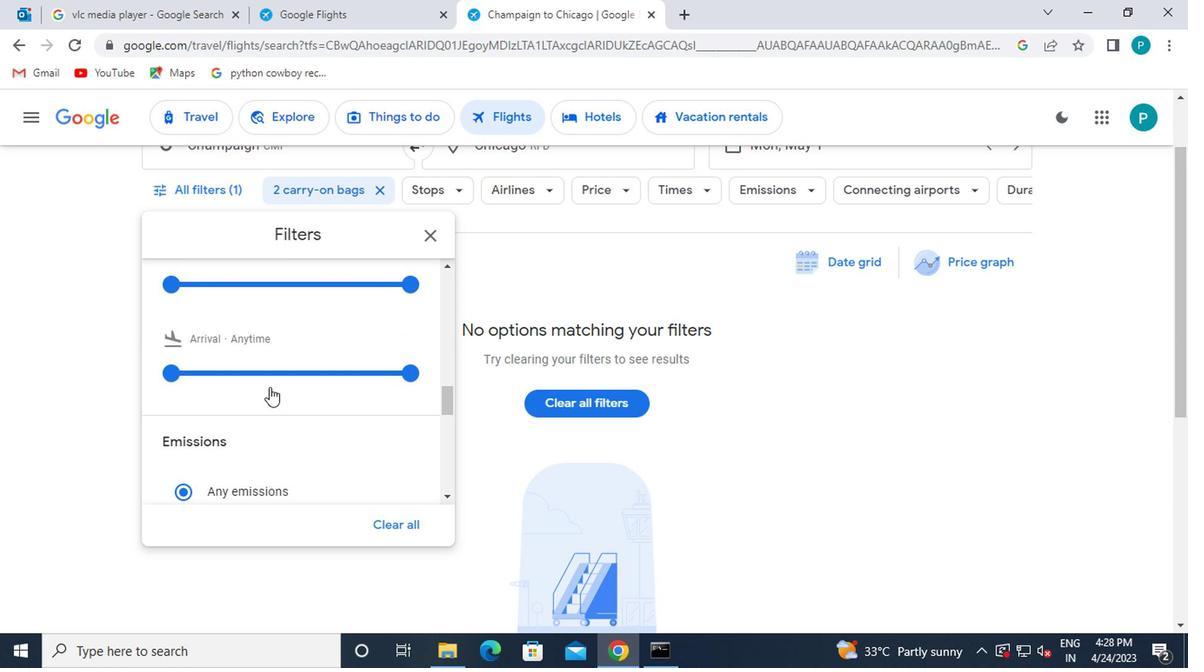 
Action: Mouse scrolled (197, 347) with delta (0, 1)
Screenshot: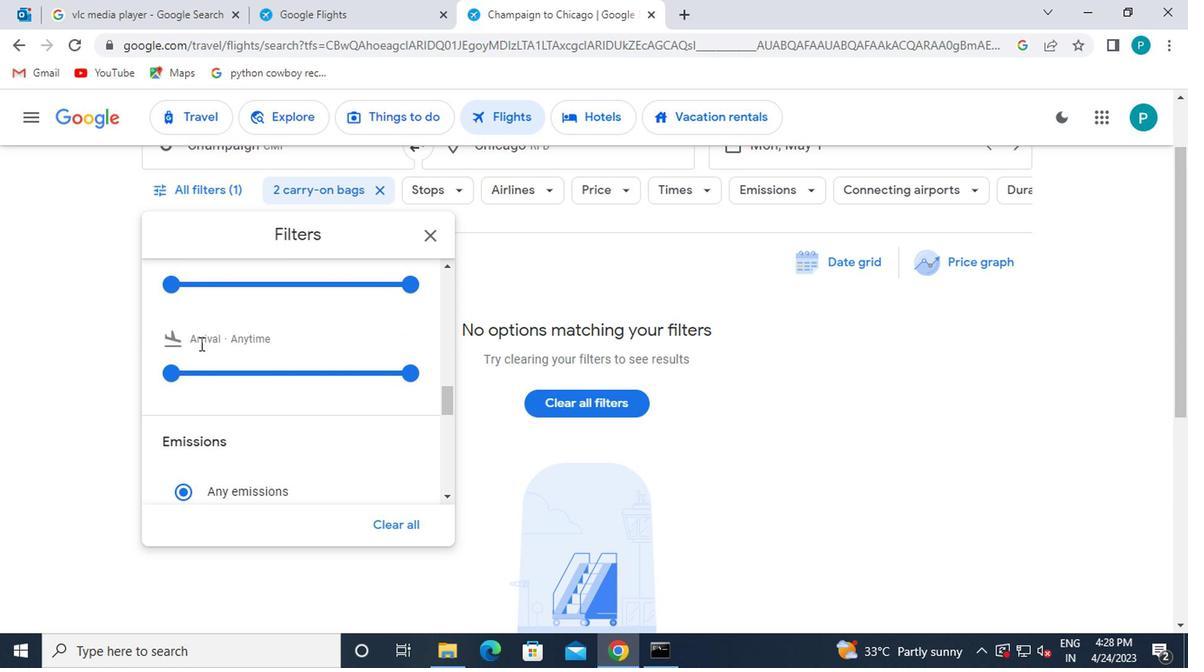 
Action: Mouse moved to (171, 364)
Screenshot: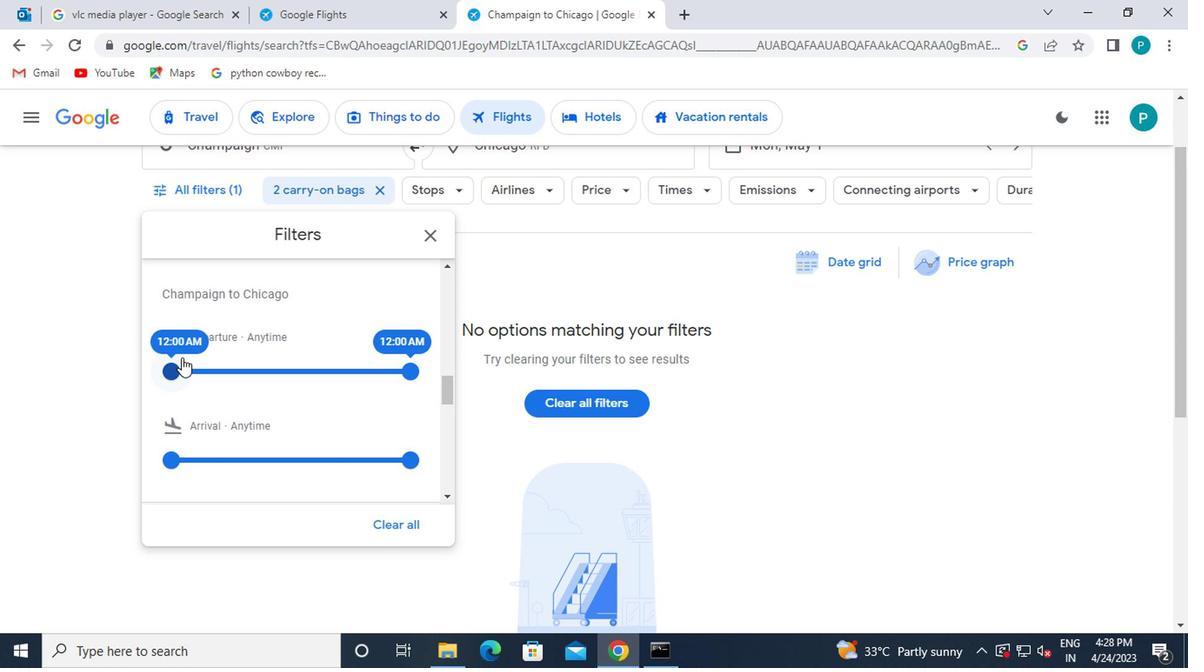 
Action: Mouse pressed left at (171, 364)
Screenshot: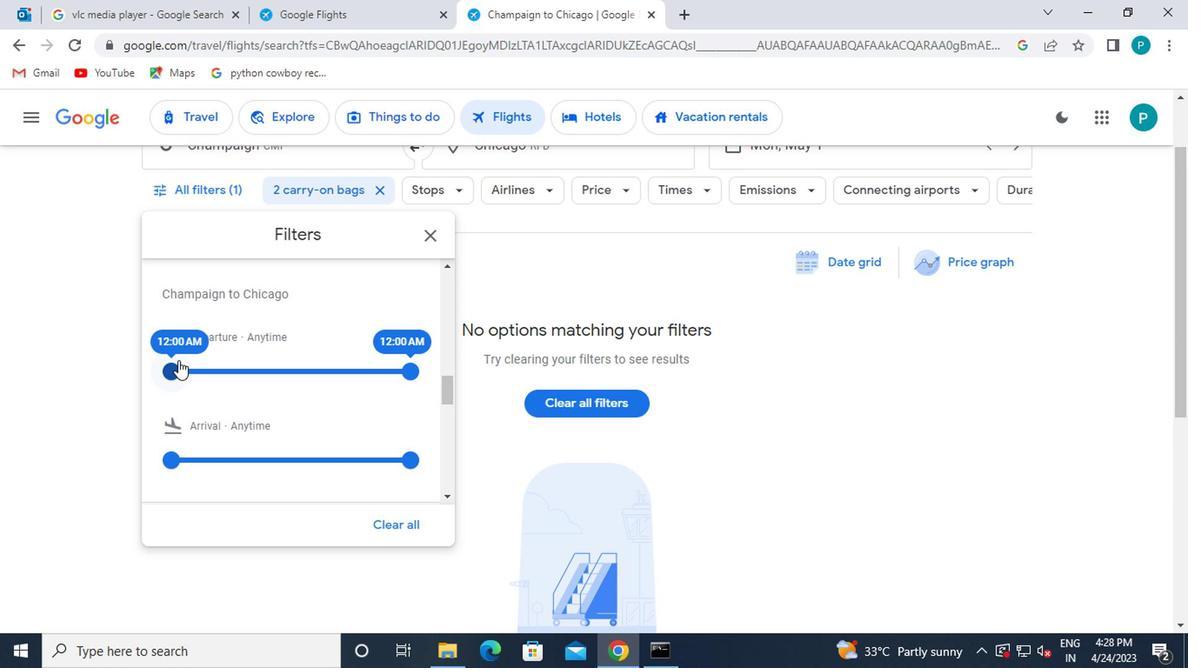 
Action: Mouse moved to (416, 233)
Screenshot: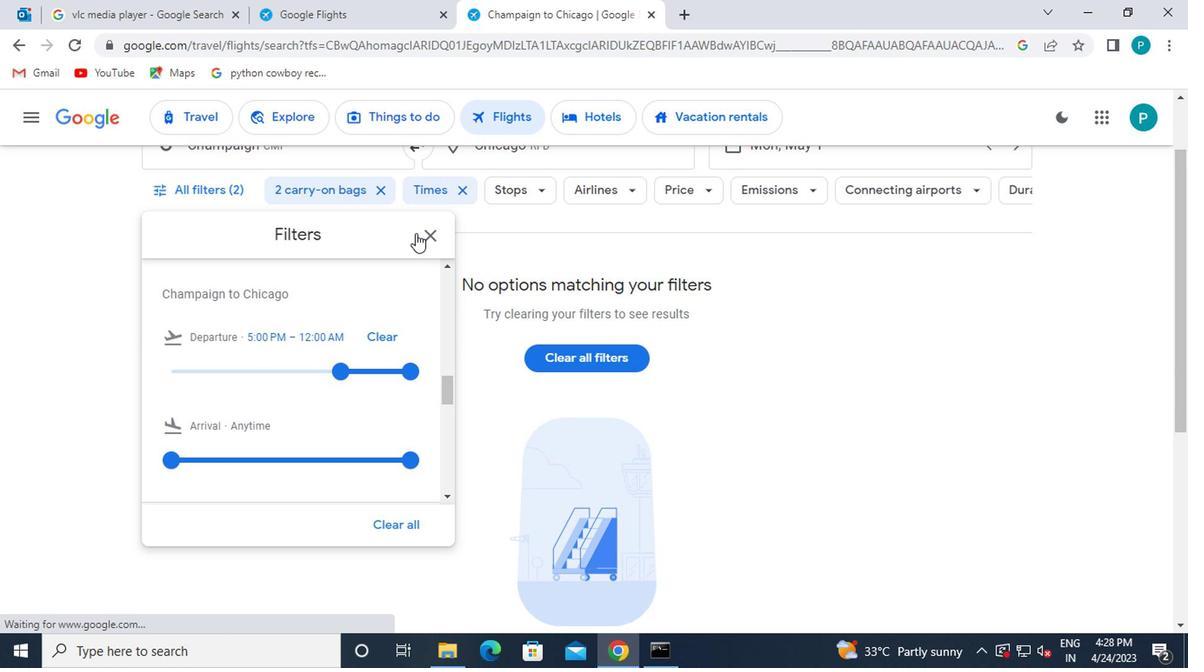 
Action: Mouse pressed left at (416, 233)
Screenshot: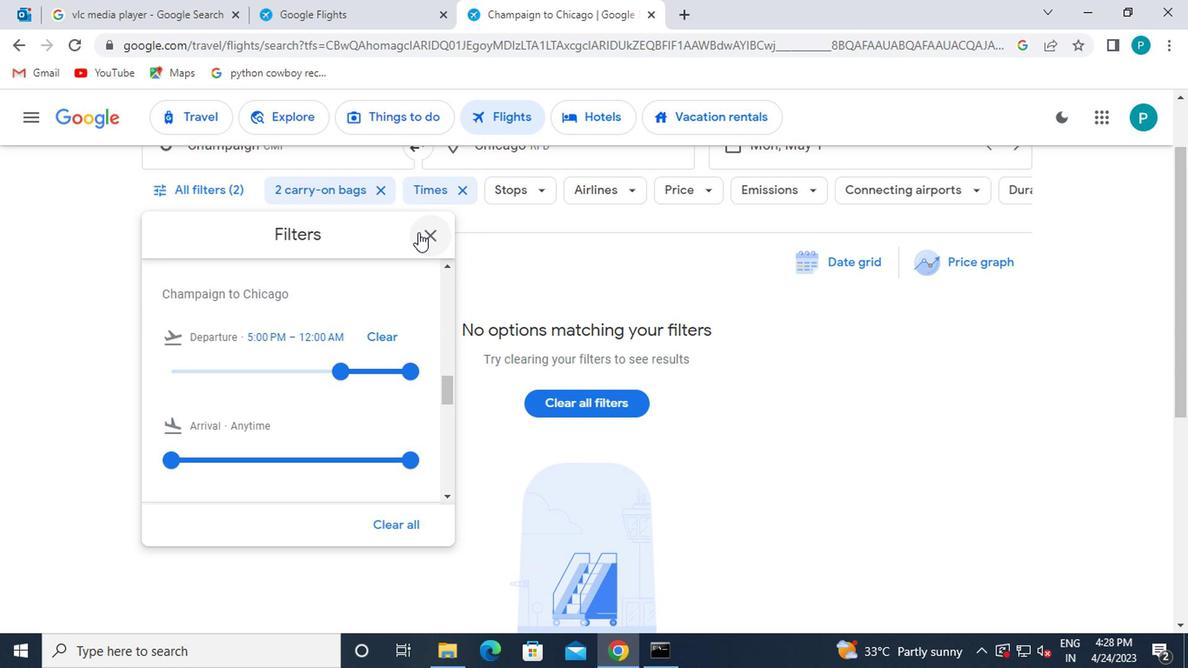 
Action: Mouse moved to (424, 237)
Screenshot: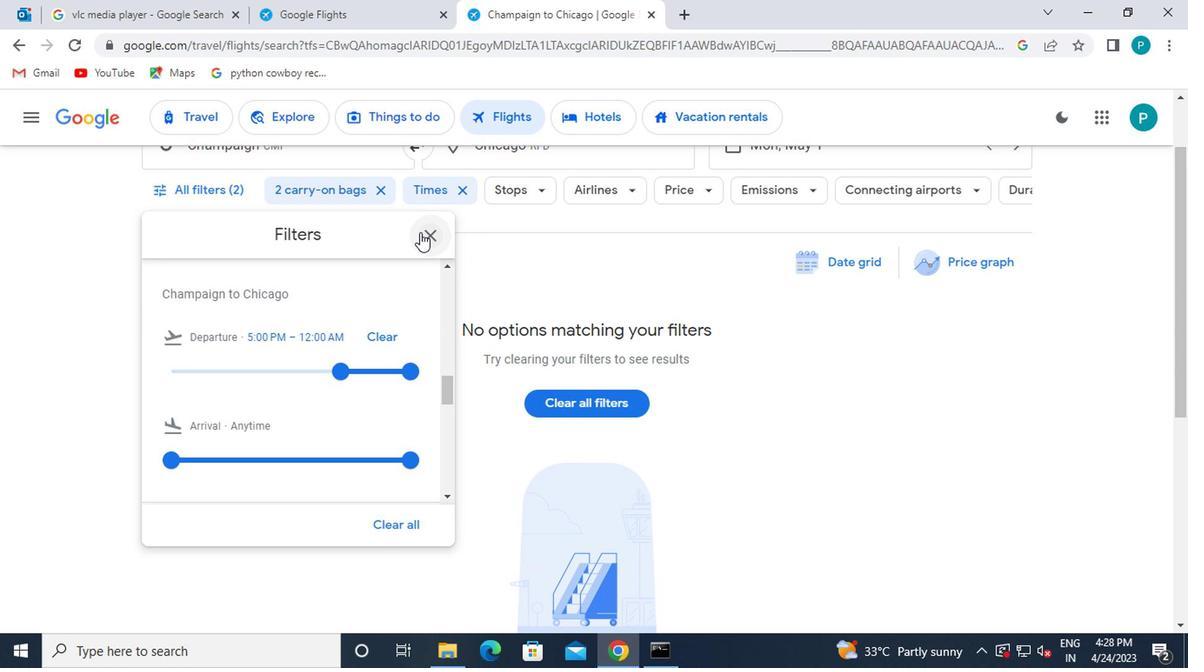 
